 Task: Look for space in Casa Santa, Italy from 6th June, 2023 to 8th June, 2023 for 2 adults in price range Rs.7000 to Rs.12000. Place can be private room with 1  bedroom having 2 beds and 1 bathroom. Property type can be house, flat, guest house. Amenities needed are: wifi, washing machine. Booking option can be shelf check-in. Required host language is English.
Action: Mouse moved to (499, 95)
Screenshot: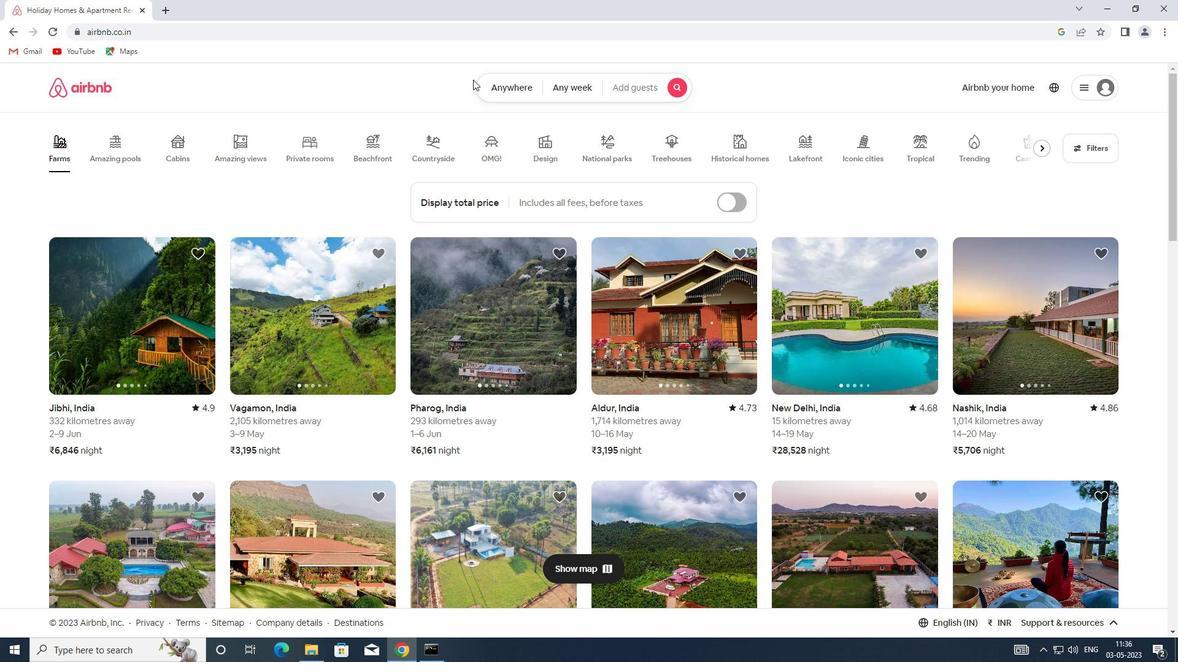 
Action: Mouse pressed left at (499, 95)
Screenshot: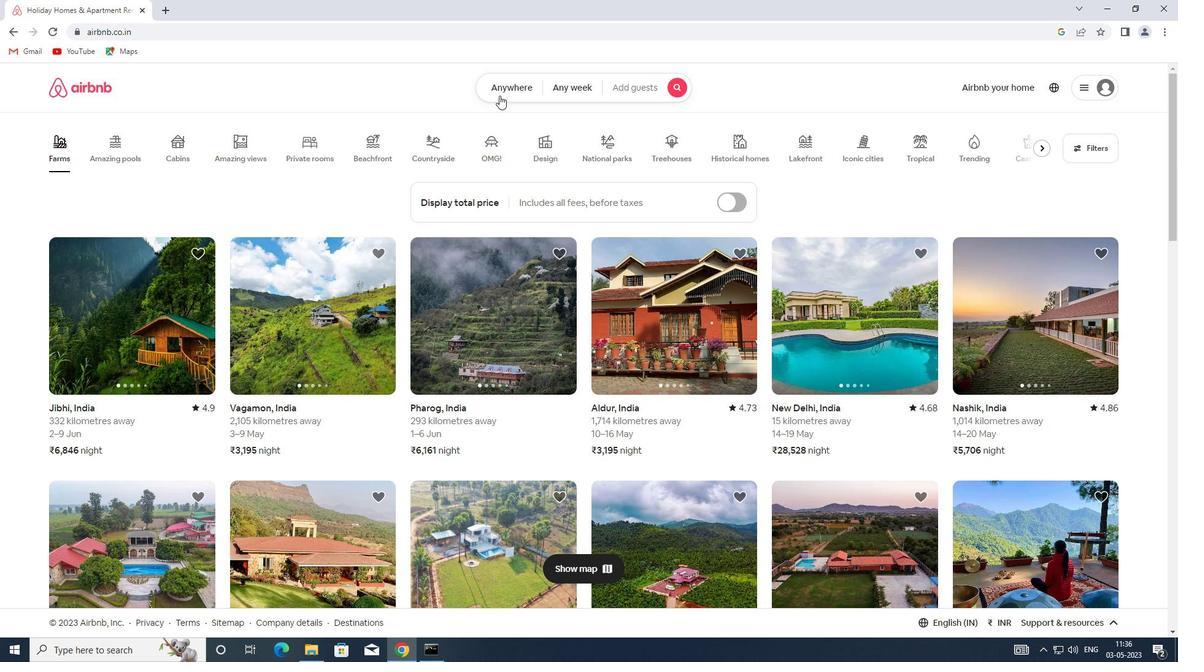 
Action: Mouse moved to (428, 139)
Screenshot: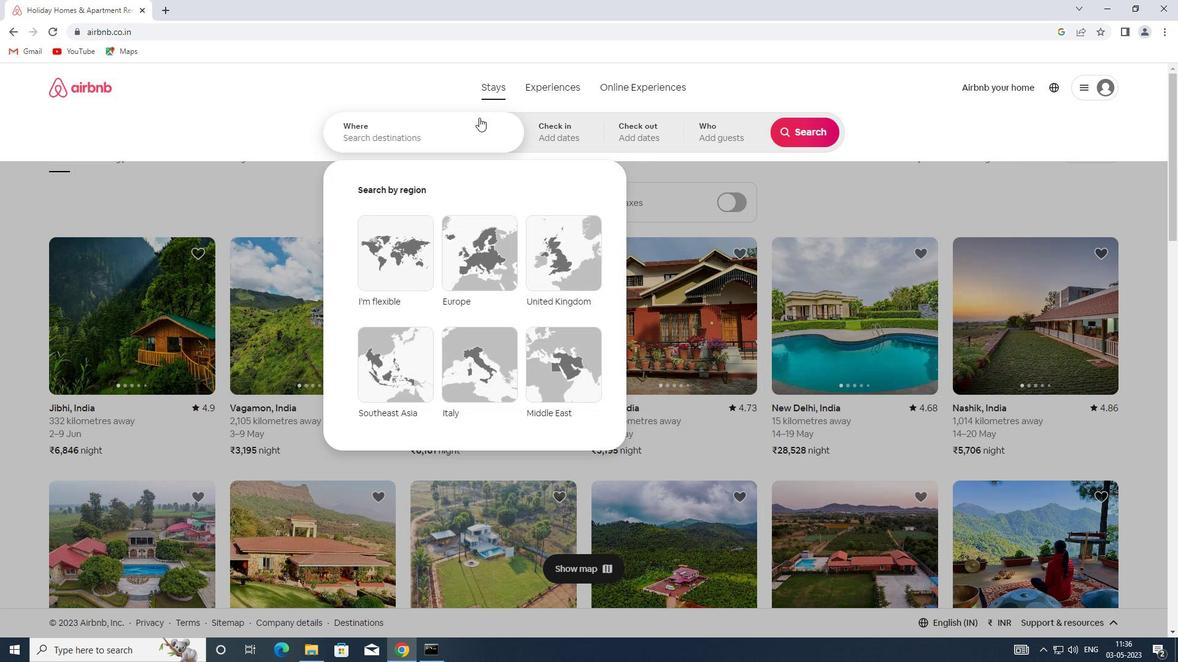 
Action: Mouse pressed left at (428, 139)
Screenshot: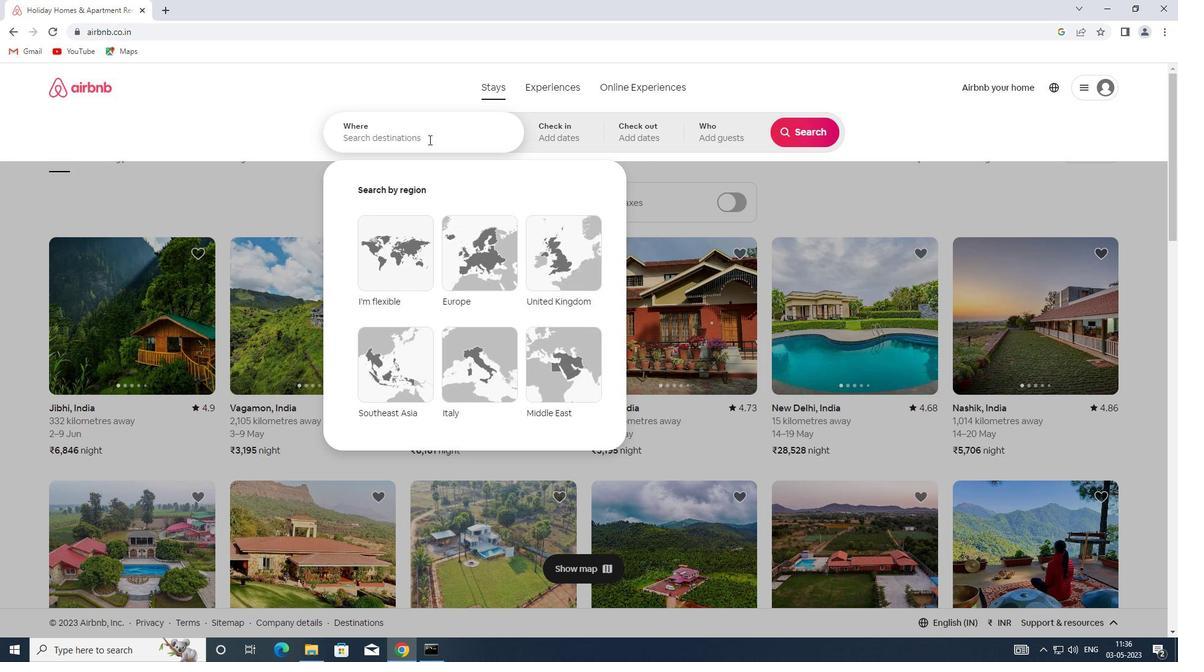 
Action: Key pressed <Key.shift><Key.shift>CASA<Key.space><Key.shift>SANTA,<Key.shift>ITALY
Screenshot: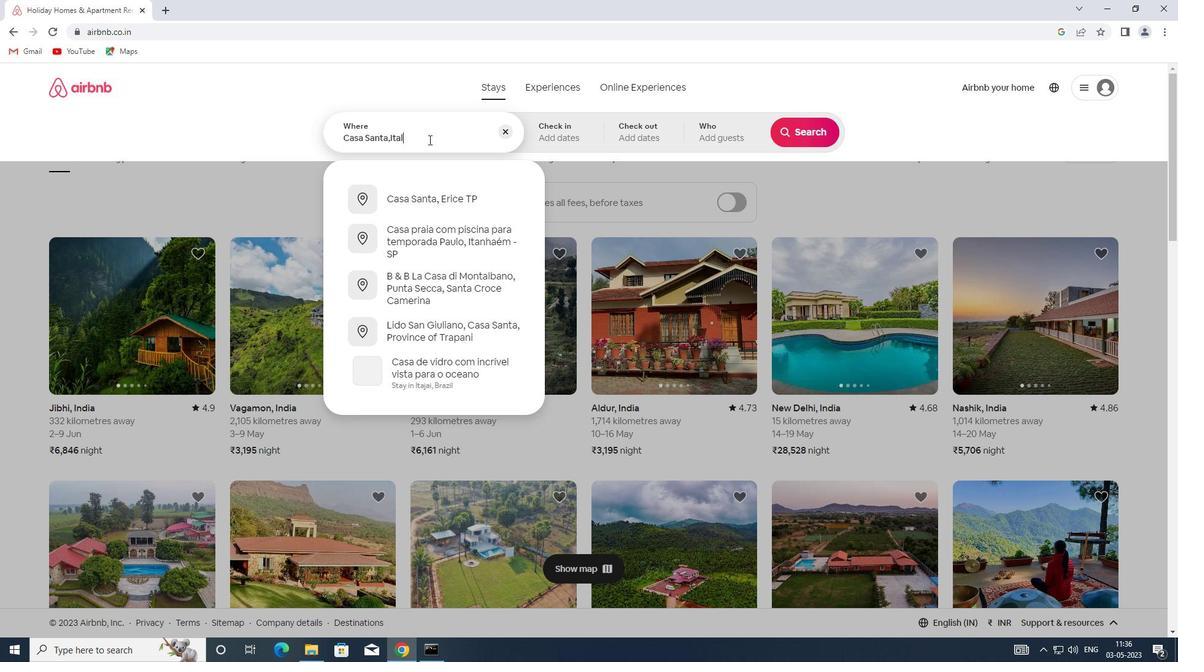 
Action: Mouse moved to (547, 133)
Screenshot: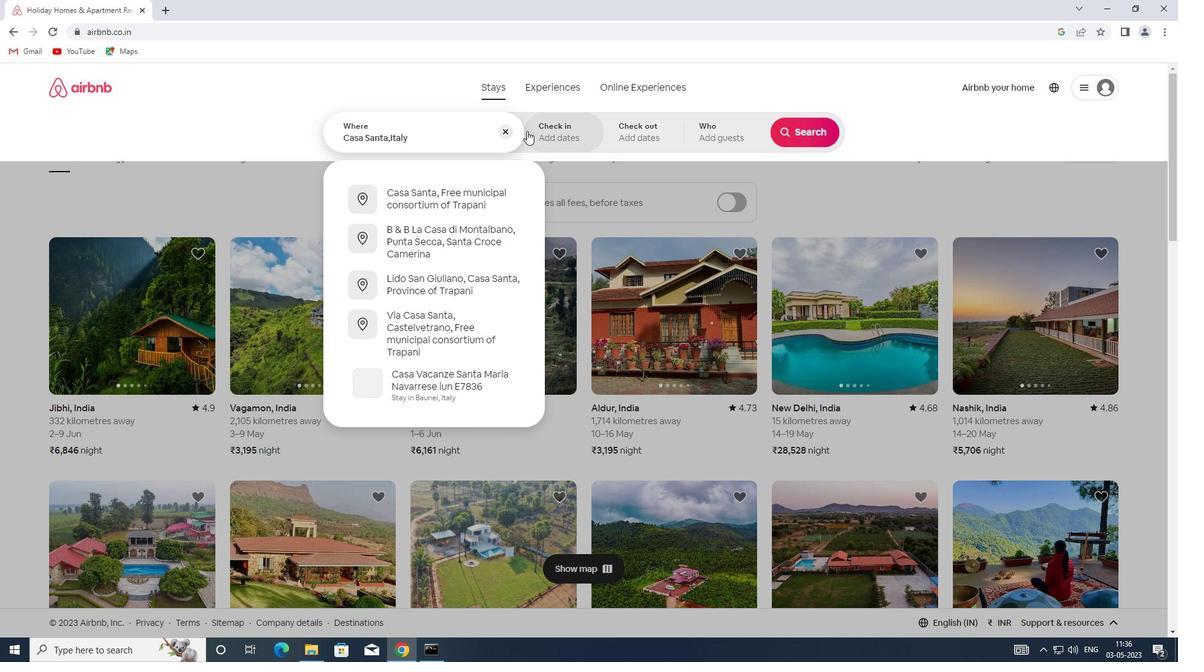 
Action: Mouse pressed left at (547, 133)
Screenshot: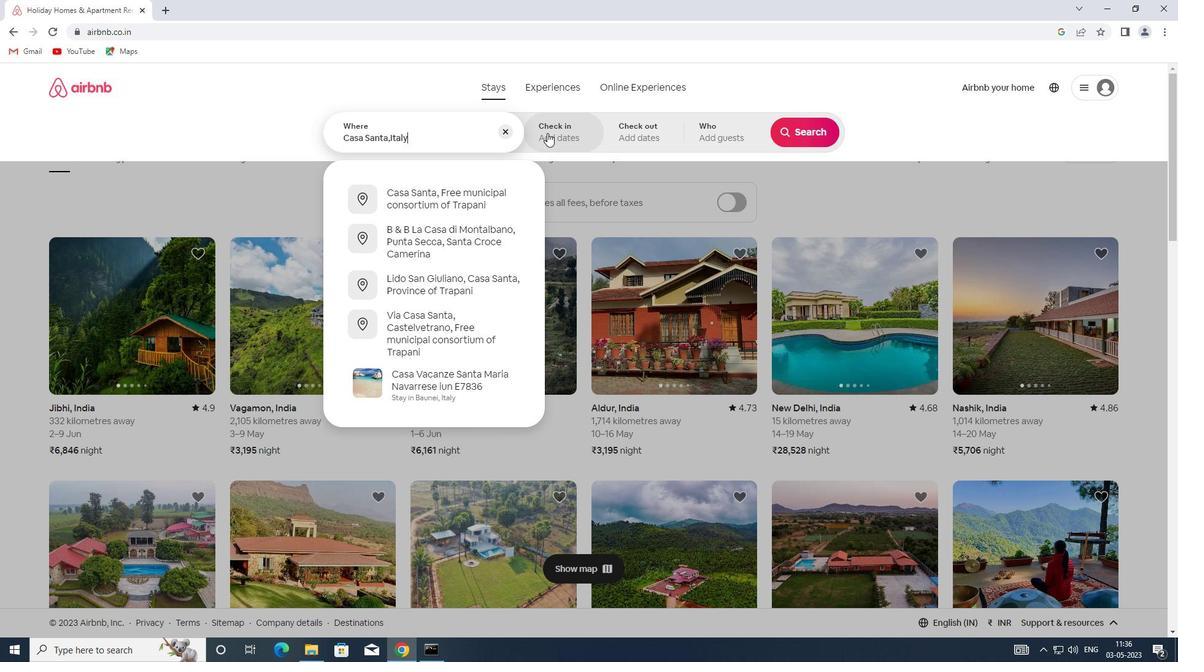 
Action: Mouse moved to (677, 304)
Screenshot: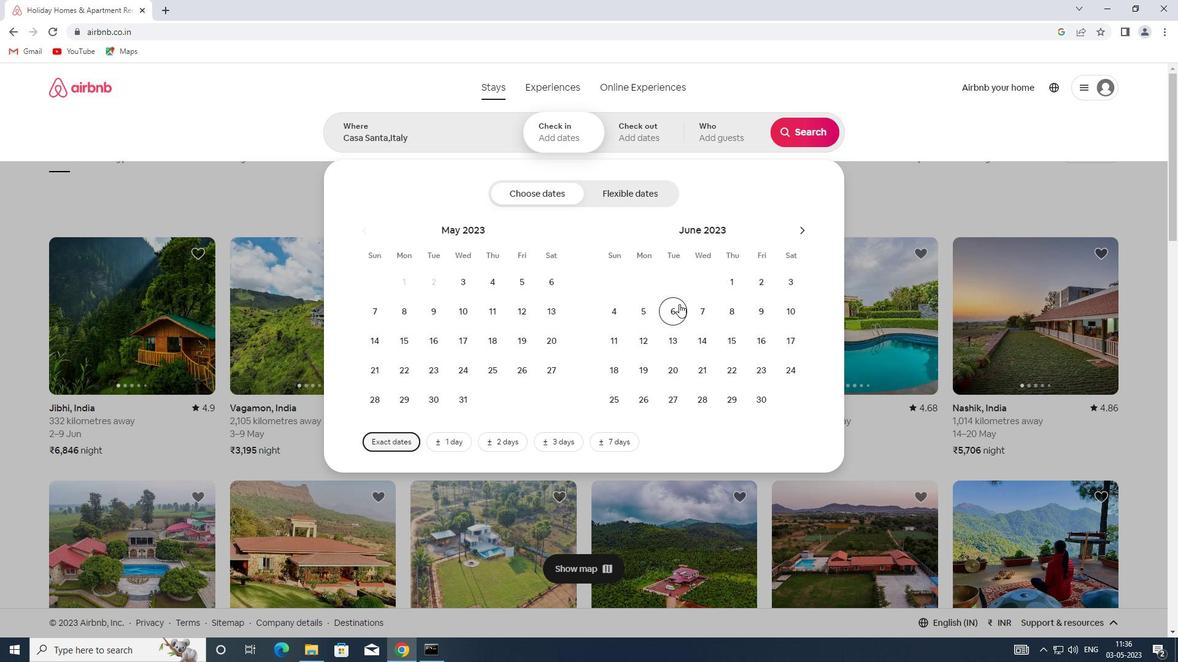 
Action: Mouse pressed left at (677, 304)
Screenshot: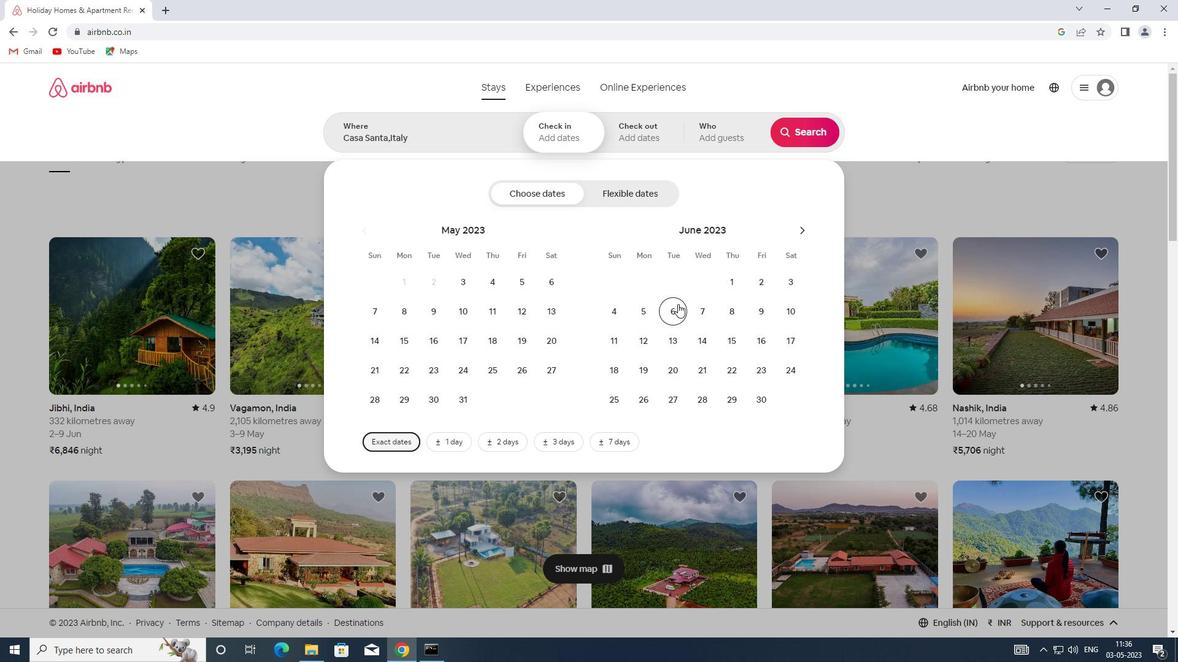 
Action: Mouse moved to (731, 311)
Screenshot: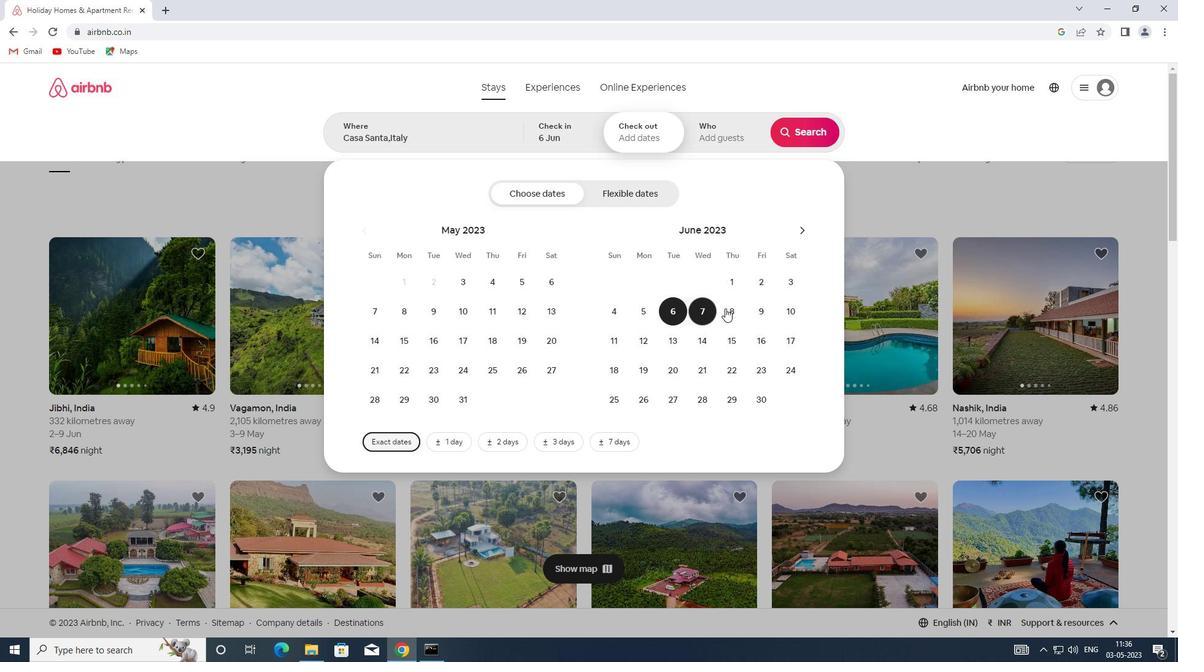 
Action: Mouse pressed left at (731, 311)
Screenshot: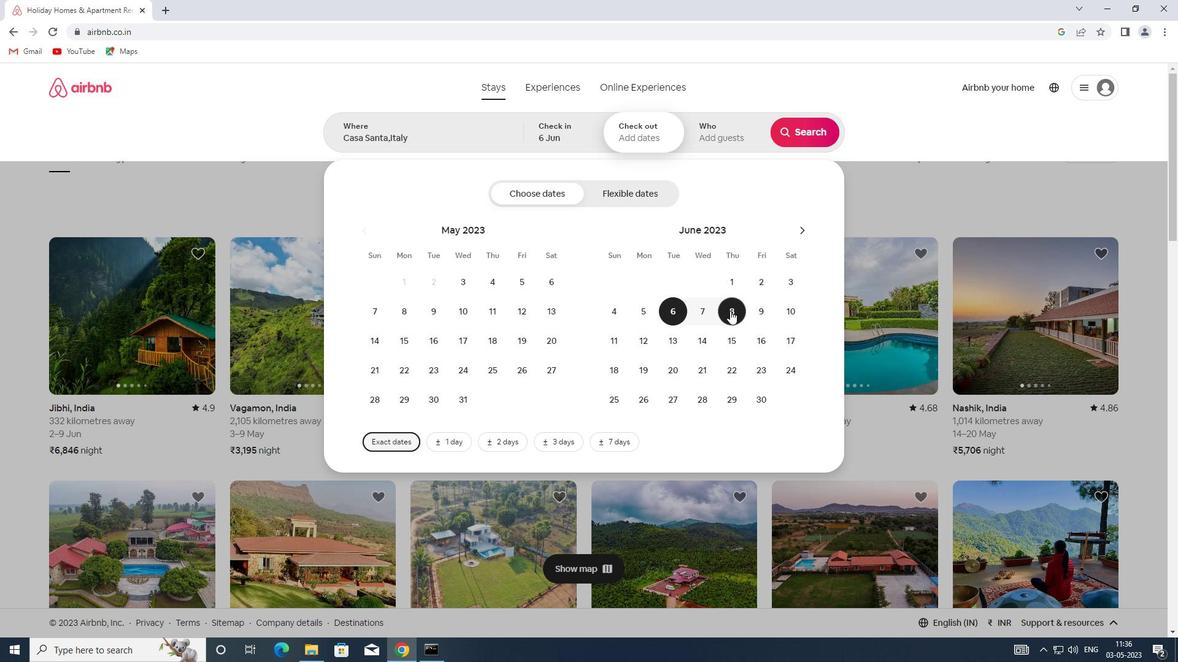 
Action: Mouse moved to (727, 138)
Screenshot: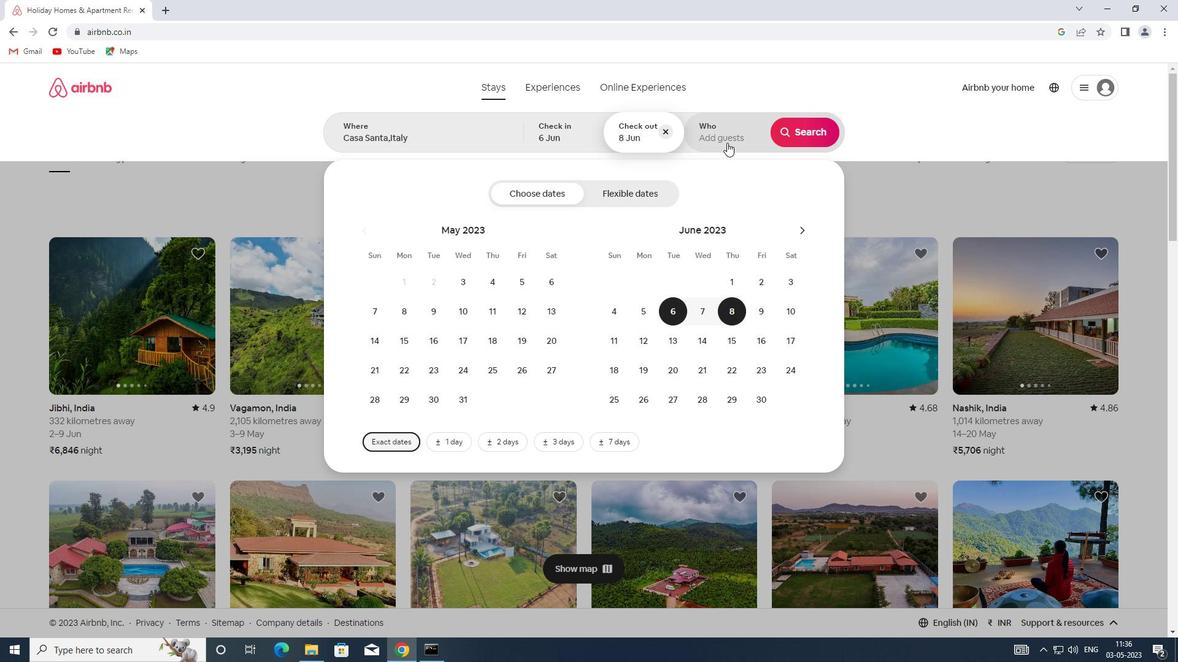 
Action: Mouse pressed left at (727, 138)
Screenshot: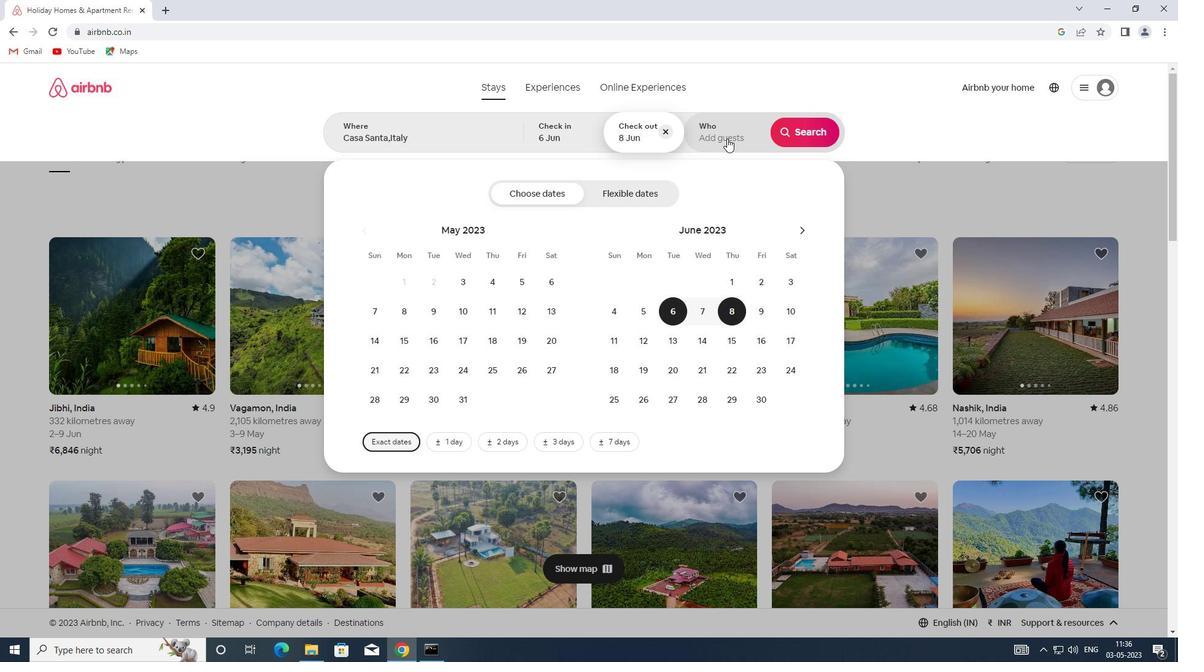 
Action: Mouse moved to (814, 197)
Screenshot: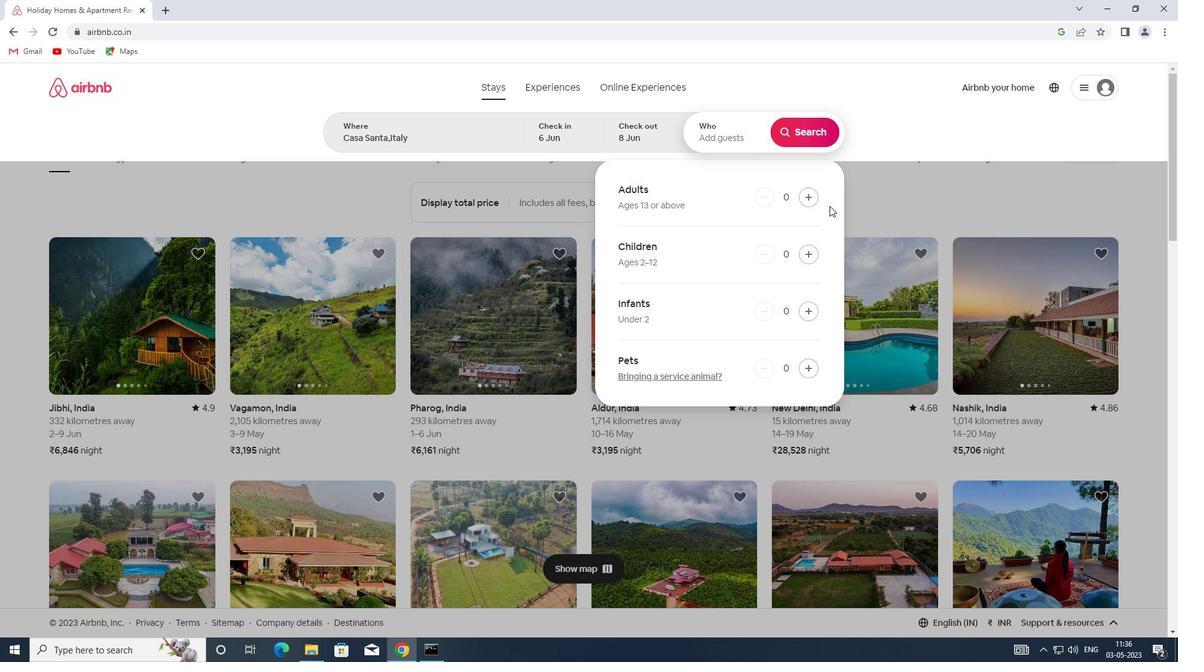 
Action: Mouse pressed left at (814, 197)
Screenshot: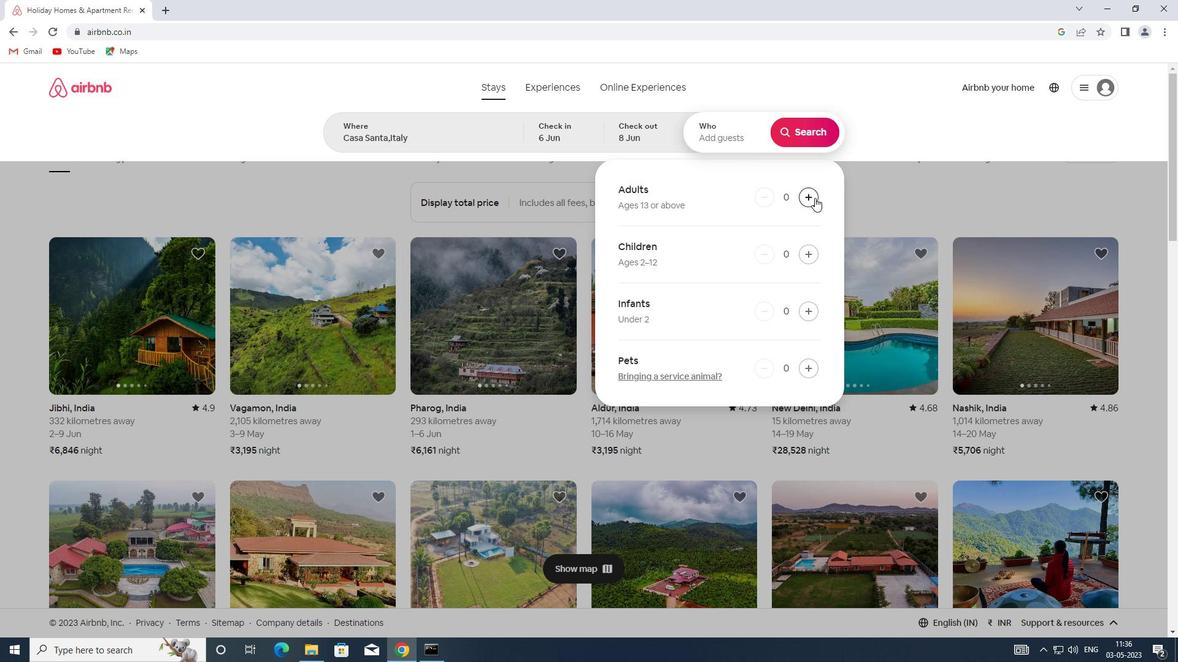 
Action: Mouse pressed left at (814, 197)
Screenshot: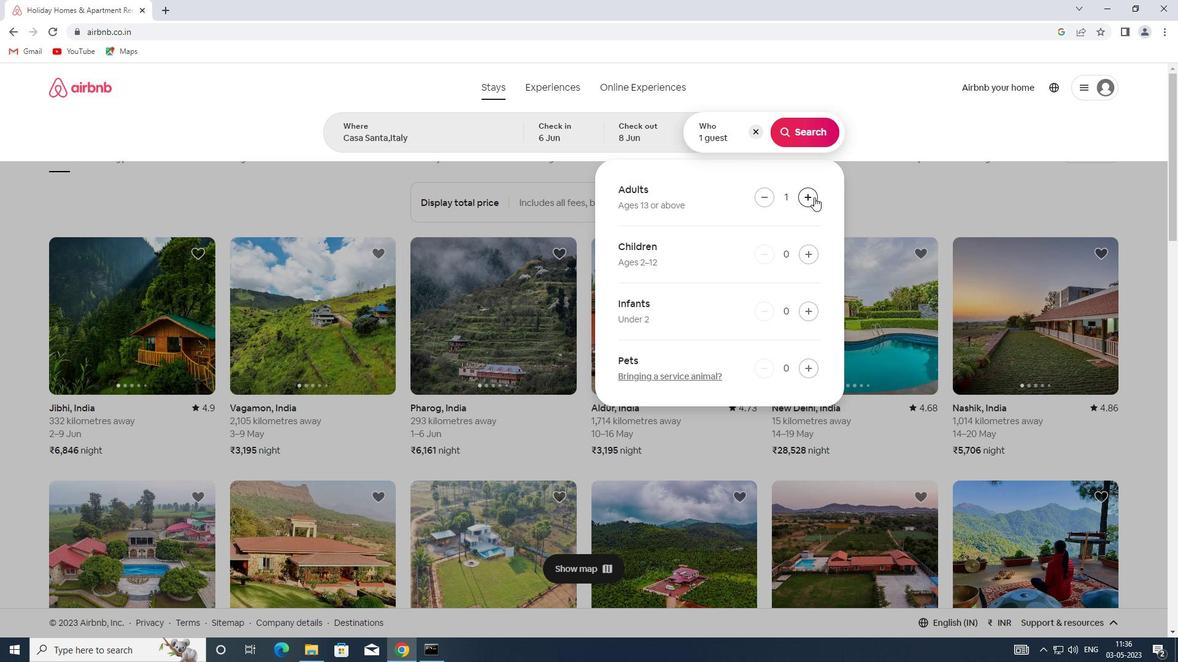 
Action: Mouse moved to (811, 139)
Screenshot: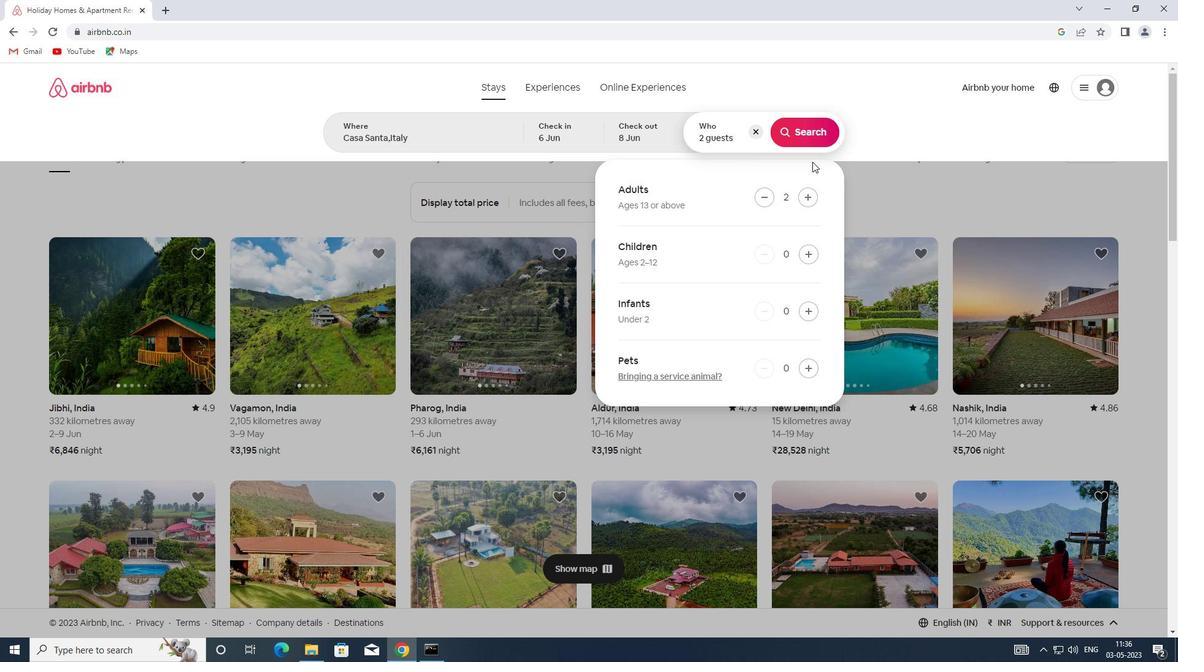 
Action: Mouse pressed left at (811, 139)
Screenshot: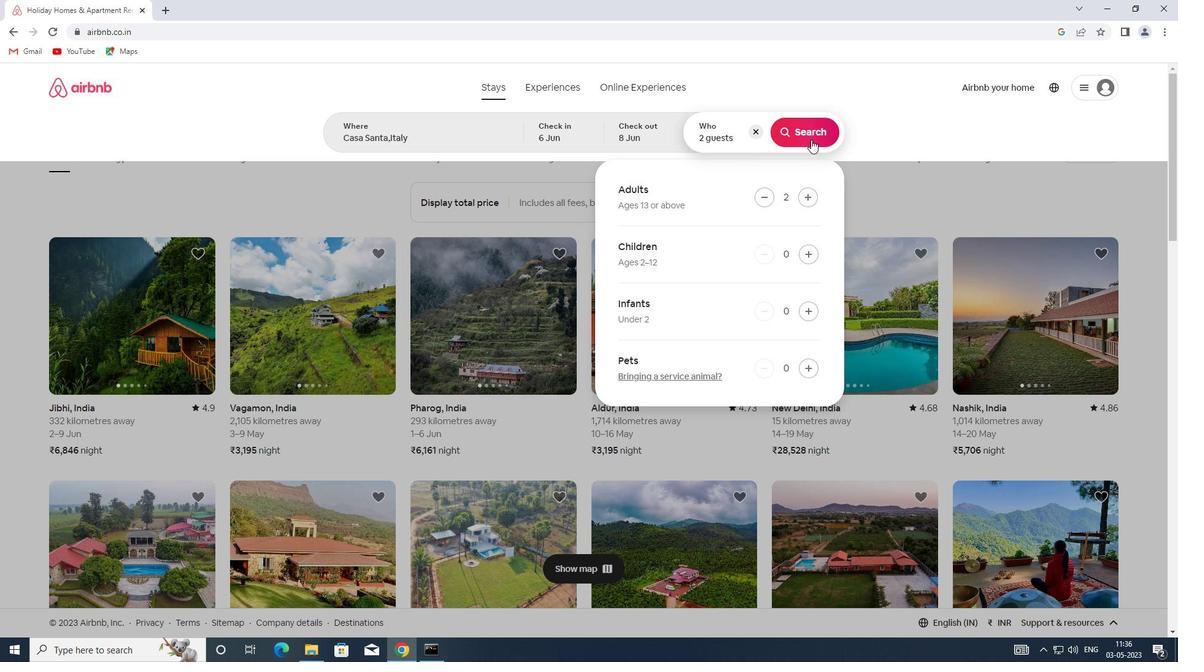 
Action: Mouse moved to (1125, 131)
Screenshot: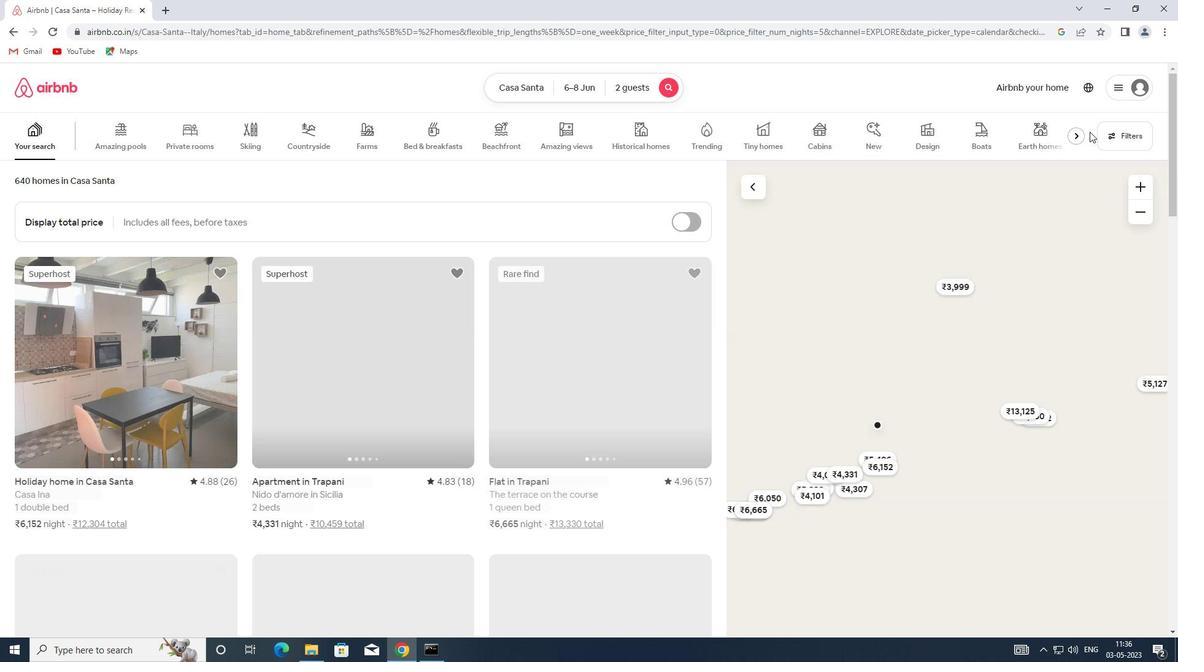 
Action: Mouse pressed left at (1125, 131)
Screenshot: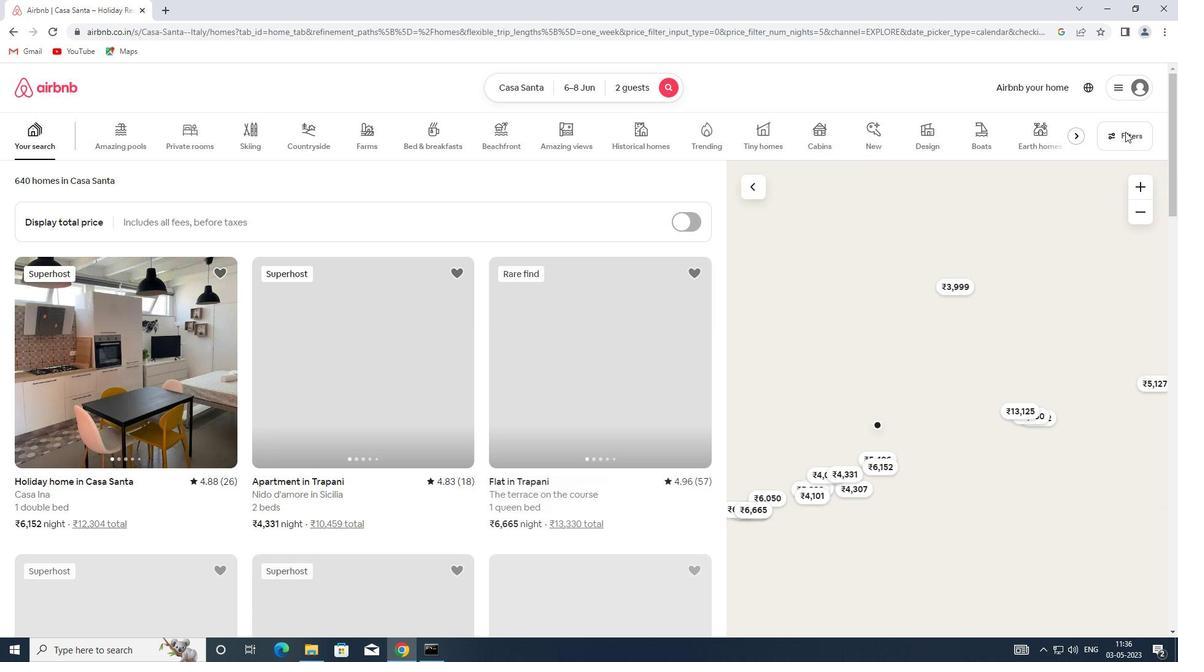 
Action: Mouse moved to (425, 292)
Screenshot: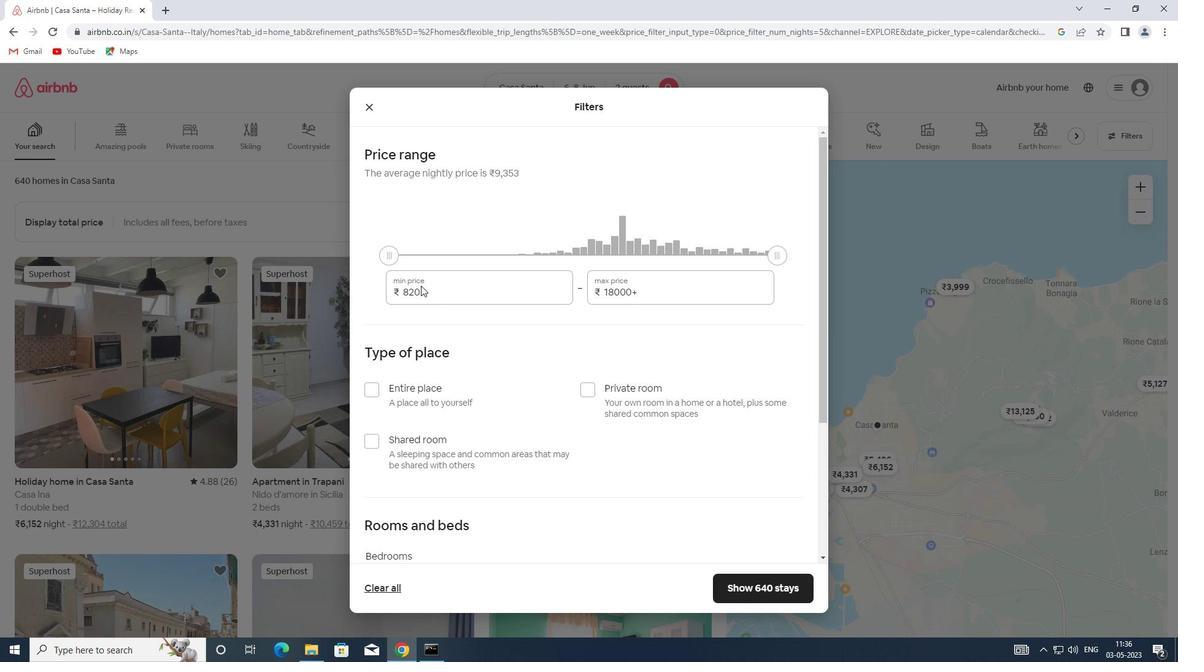 
Action: Mouse pressed left at (425, 292)
Screenshot: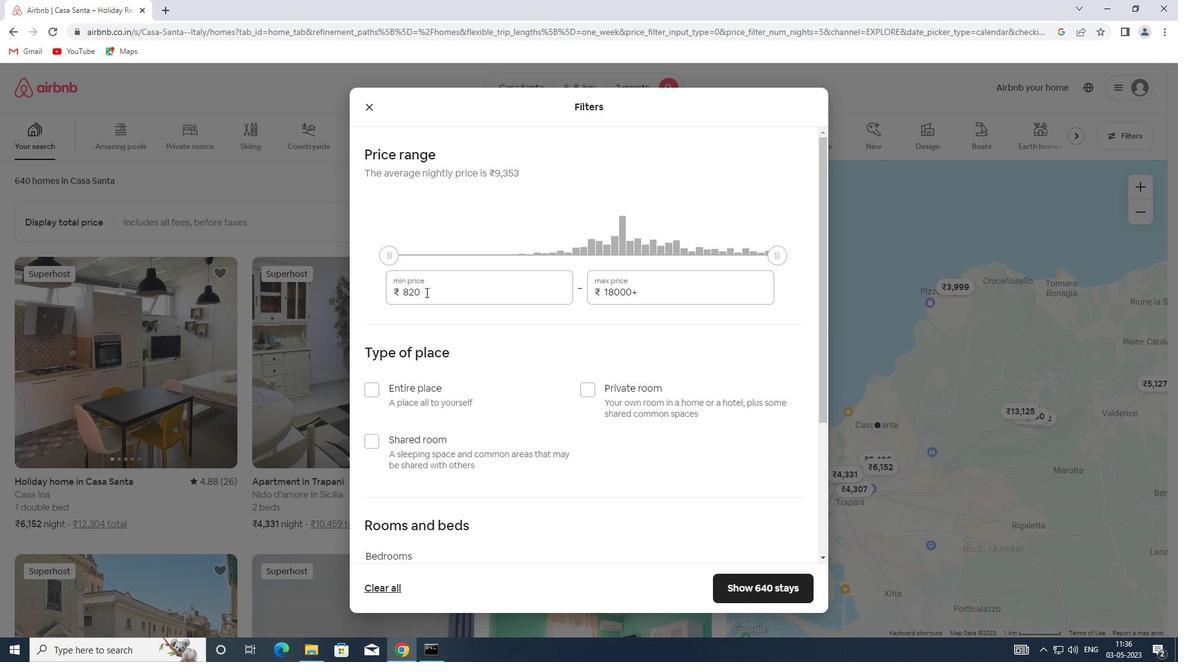 
Action: Mouse moved to (388, 290)
Screenshot: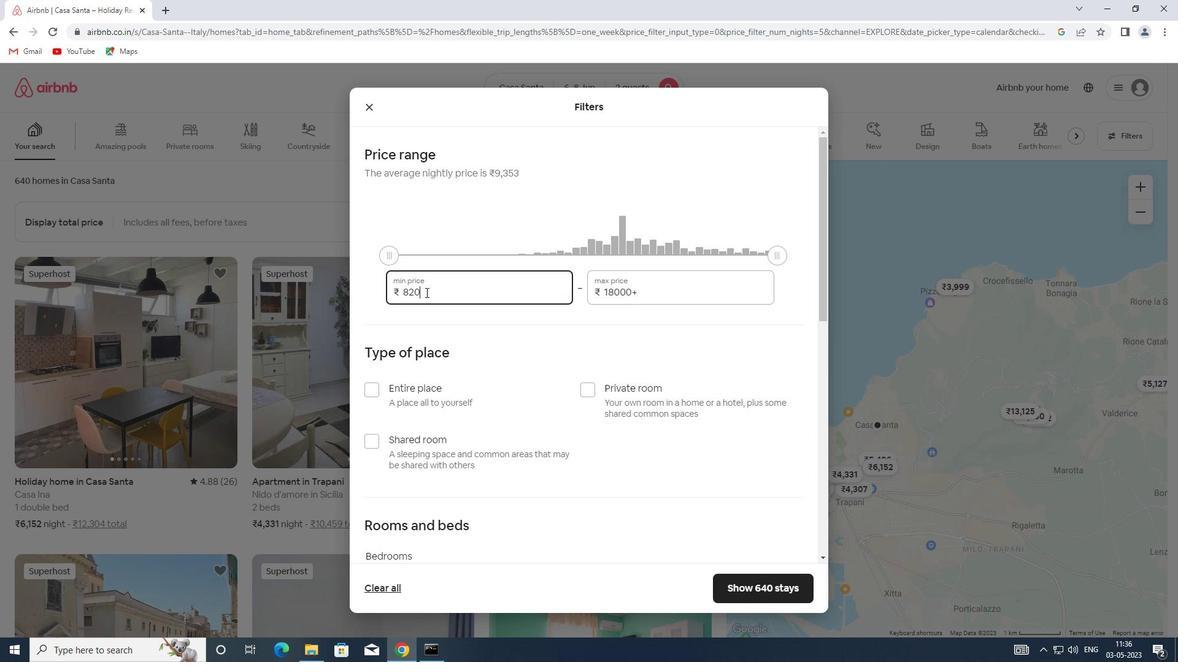 
Action: Key pressed 7000
Screenshot: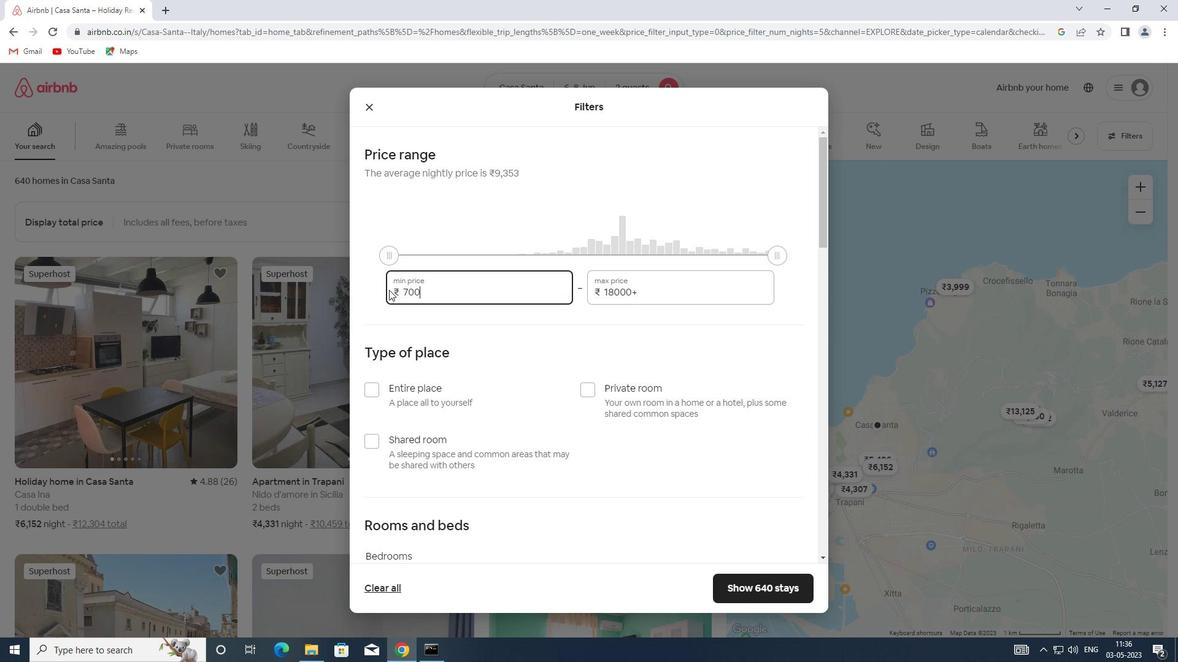 
Action: Mouse moved to (638, 291)
Screenshot: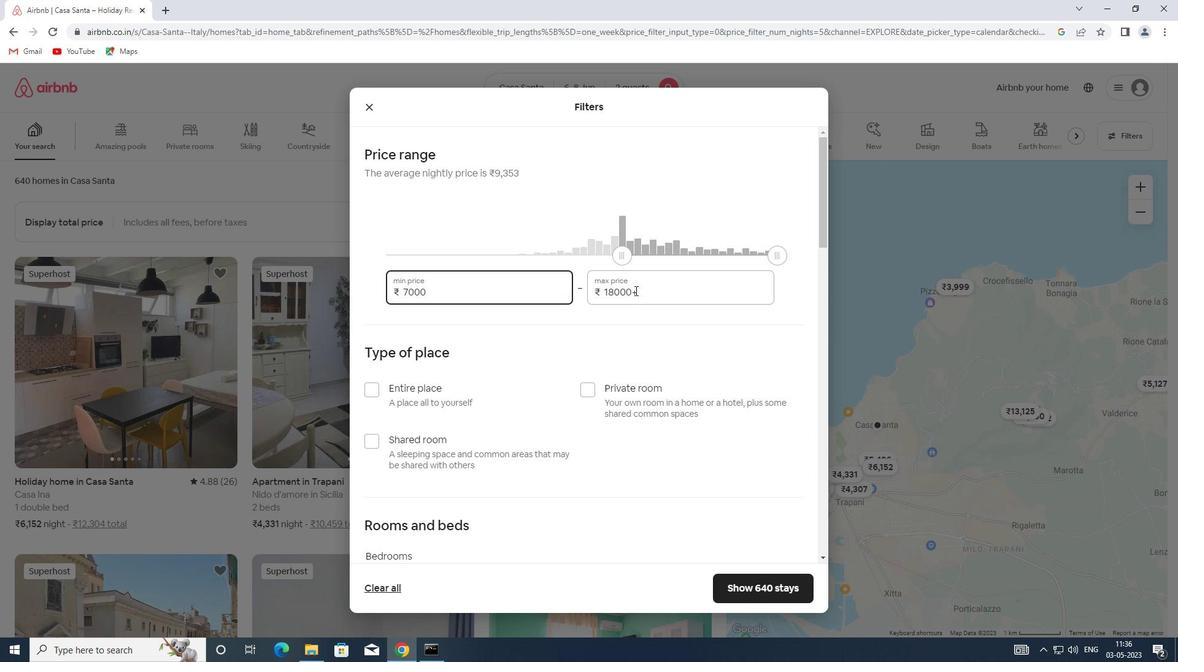 
Action: Mouse pressed left at (638, 291)
Screenshot: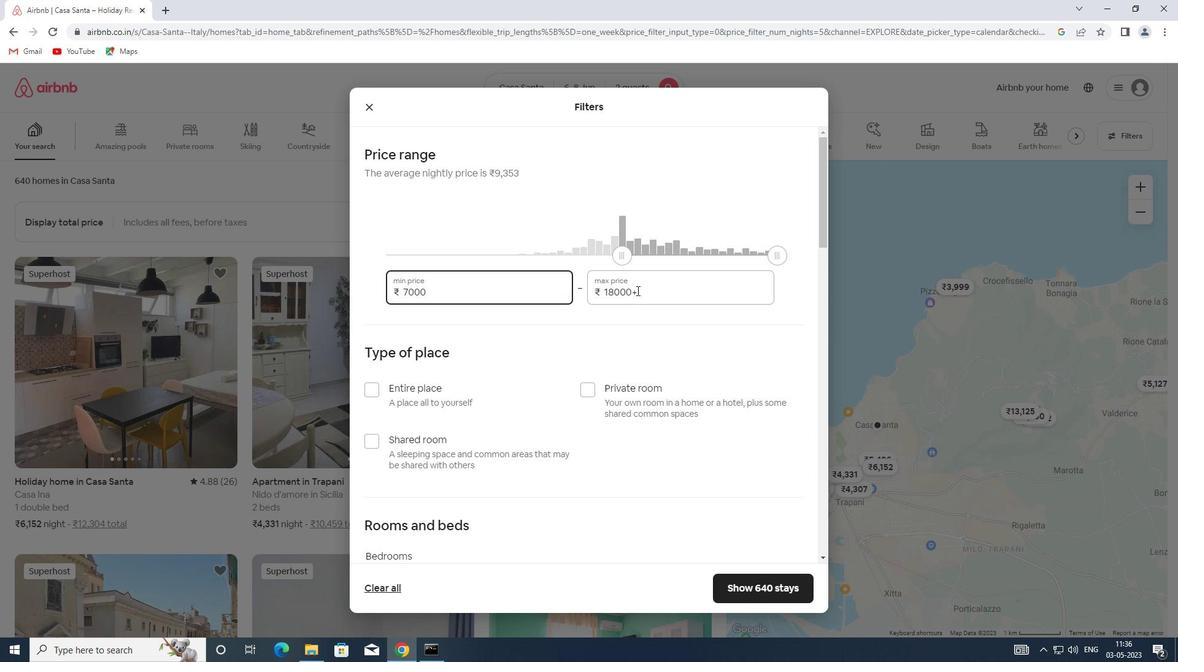 
Action: Mouse moved to (601, 294)
Screenshot: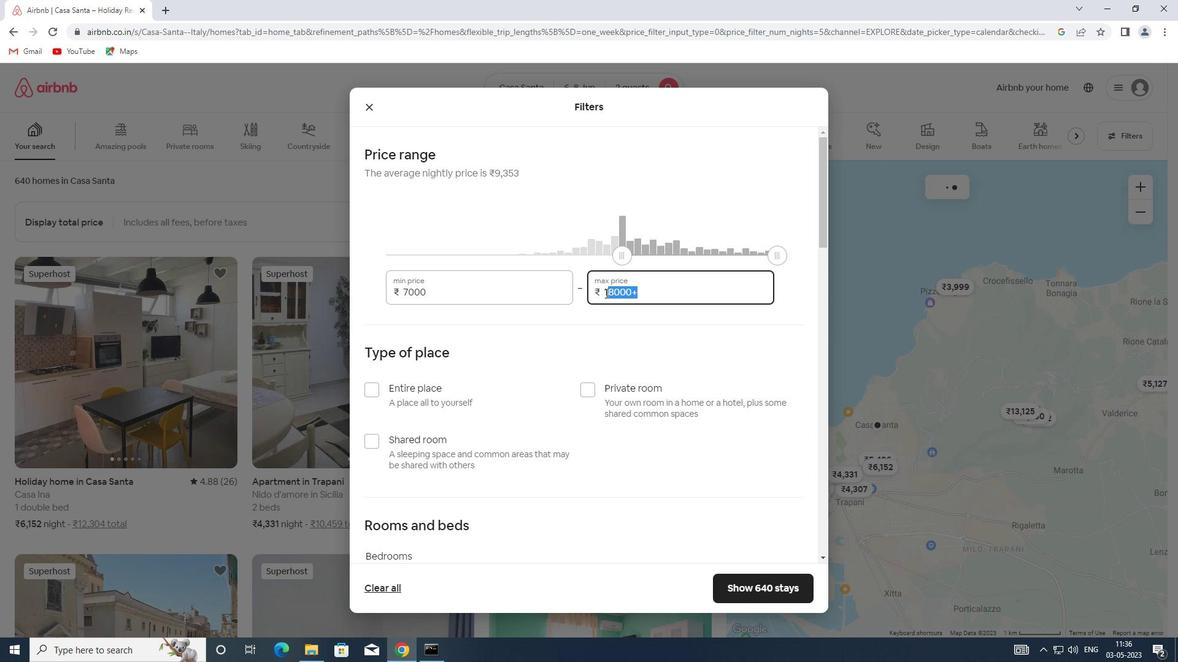 
Action: Key pressed 12000
Screenshot: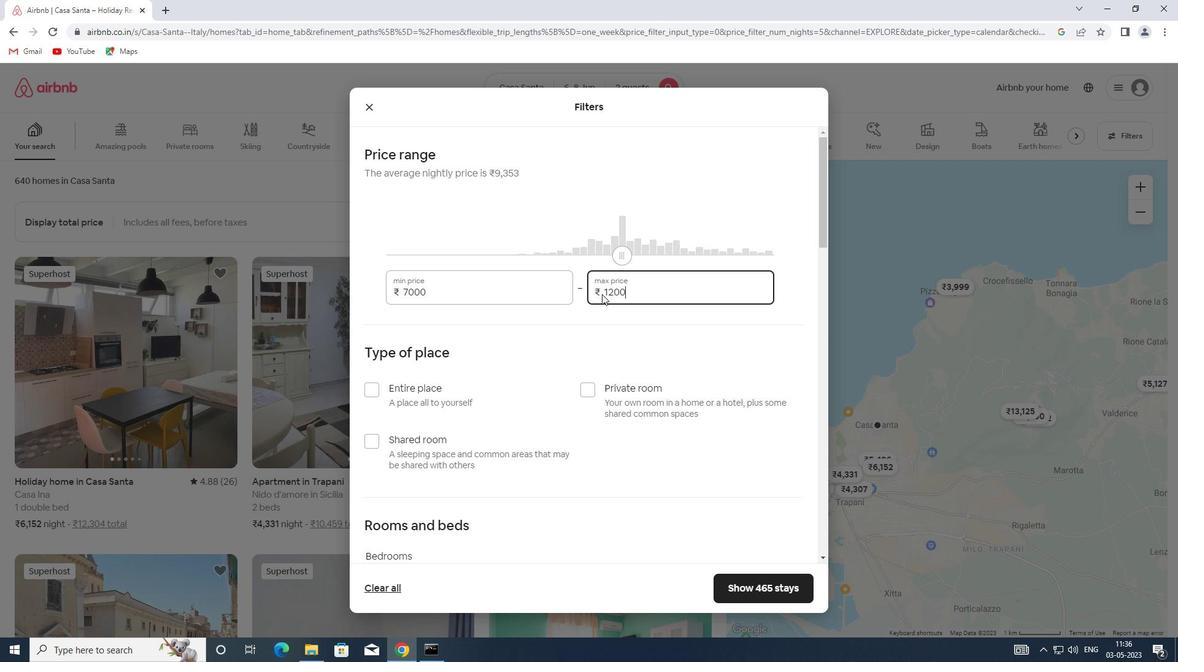 
Action: Mouse moved to (478, 384)
Screenshot: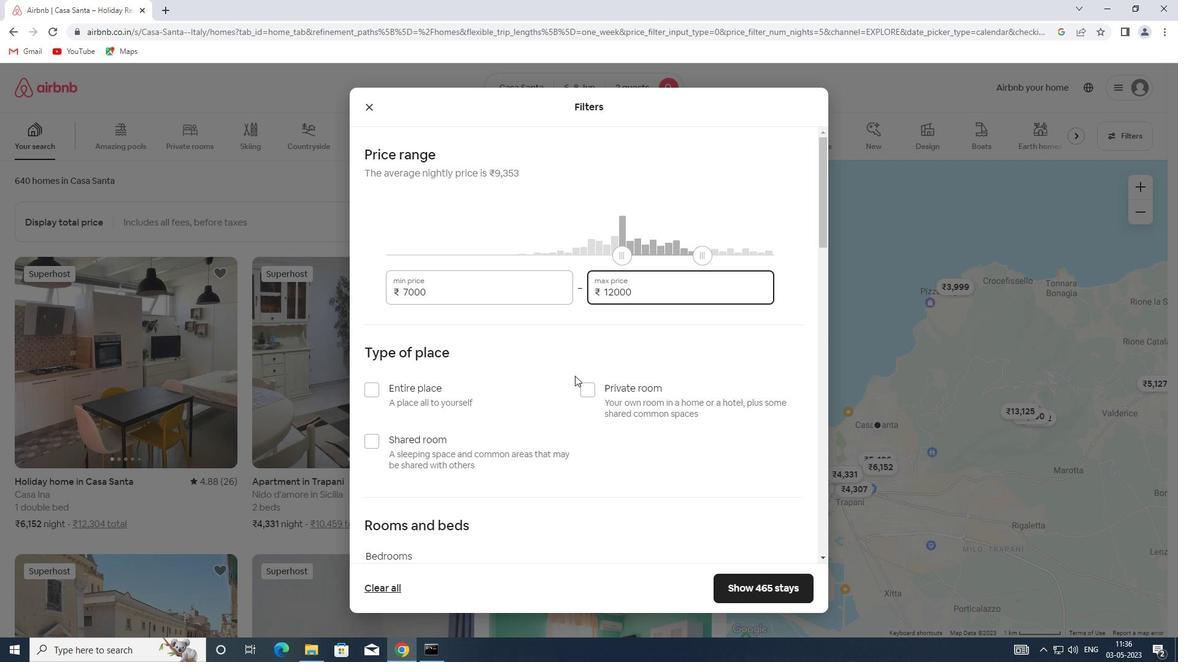 
Action: Mouse scrolled (478, 383) with delta (0, 0)
Screenshot: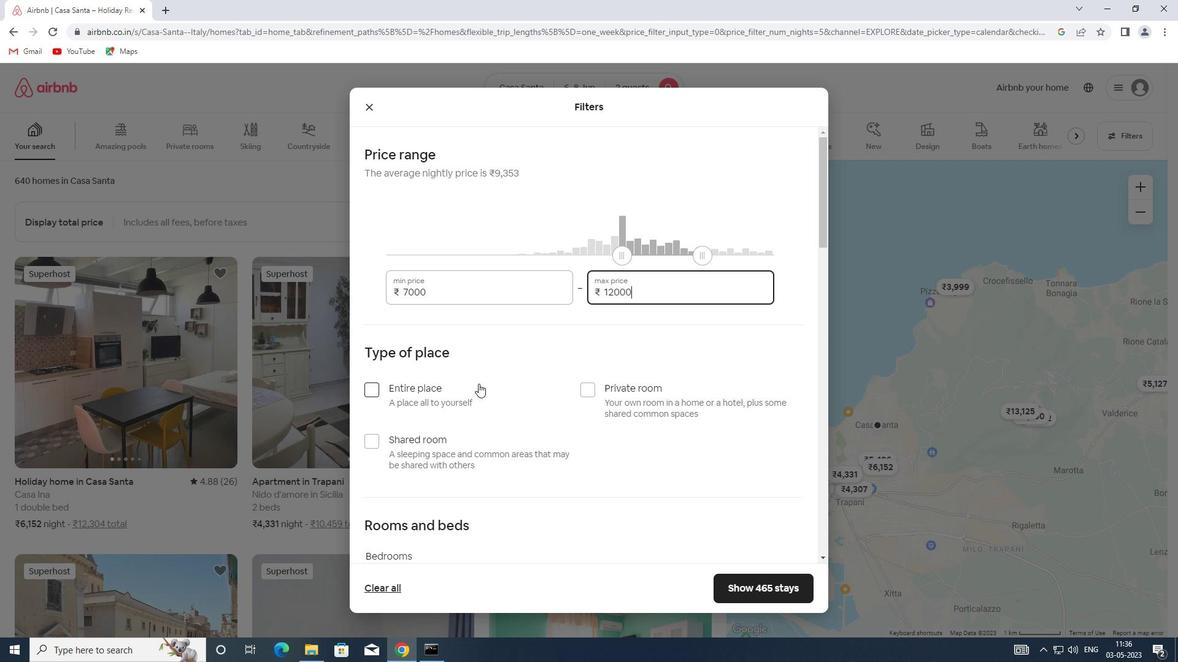 
Action: Mouse moved to (584, 324)
Screenshot: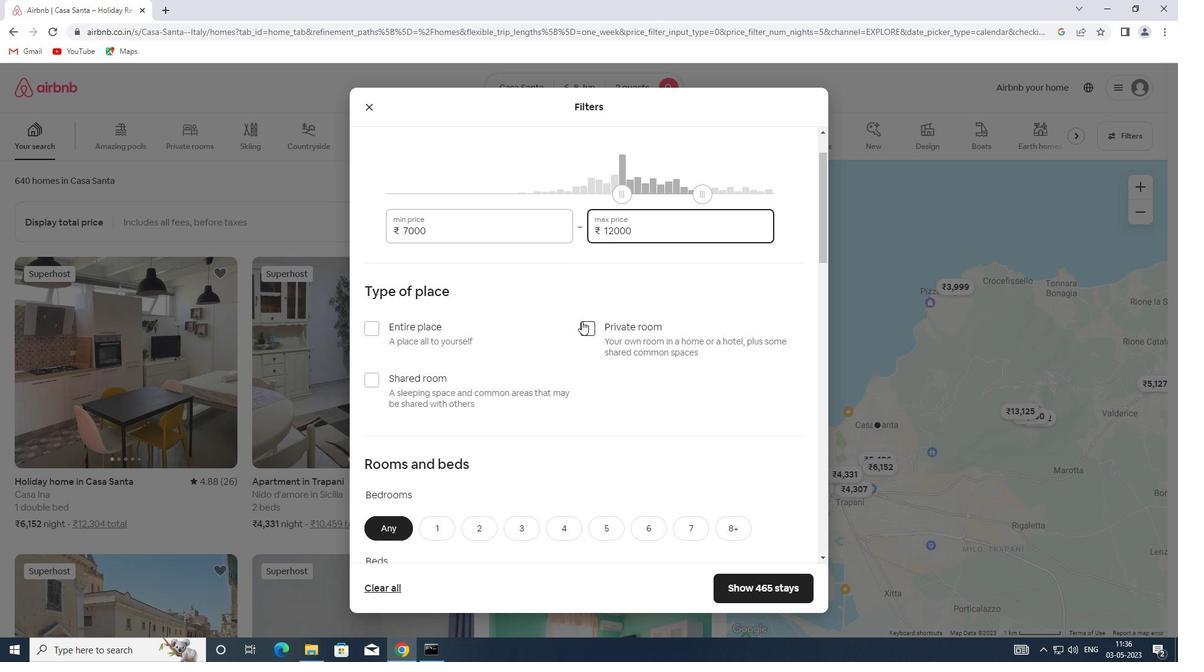 
Action: Mouse pressed left at (584, 324)
Screenshot: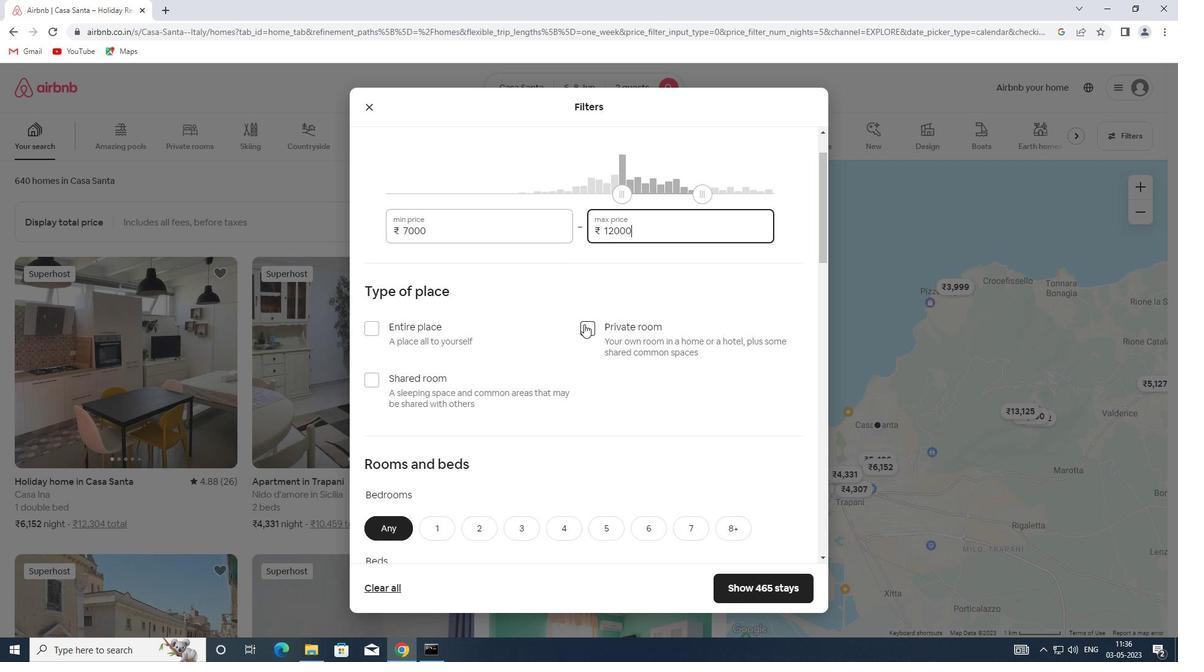 
Action: Mouse moved to (584, 324)
Screenshot: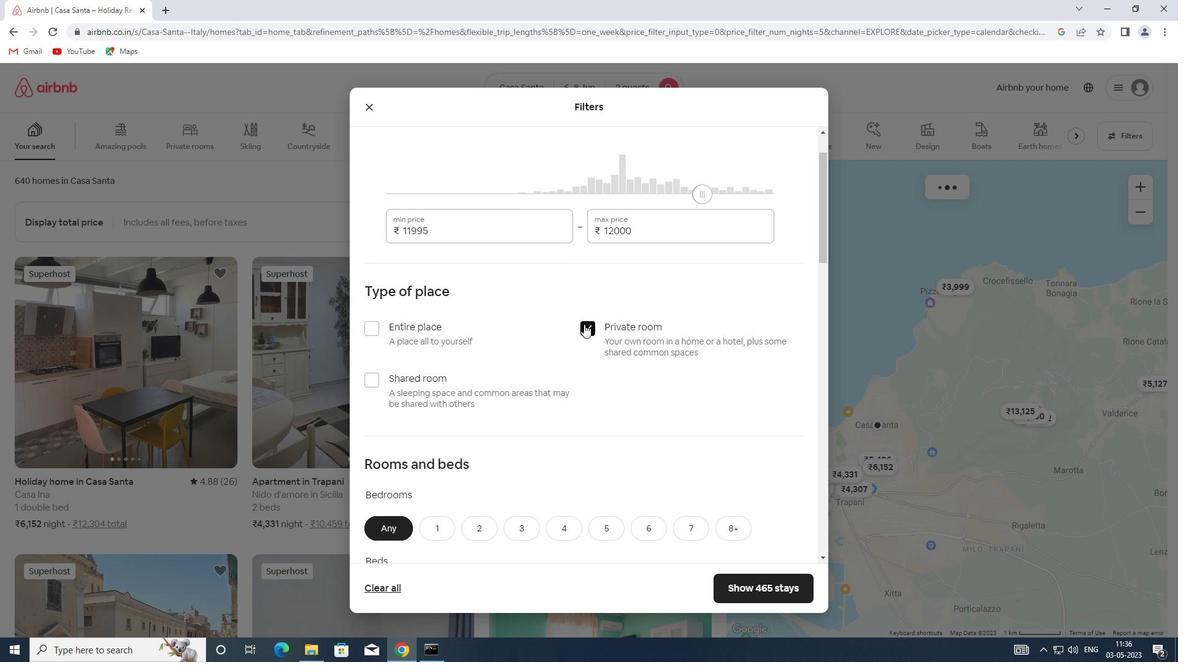 
Action: Mouse scrolled (584, 323) with delta (0, 0)
Screenshot: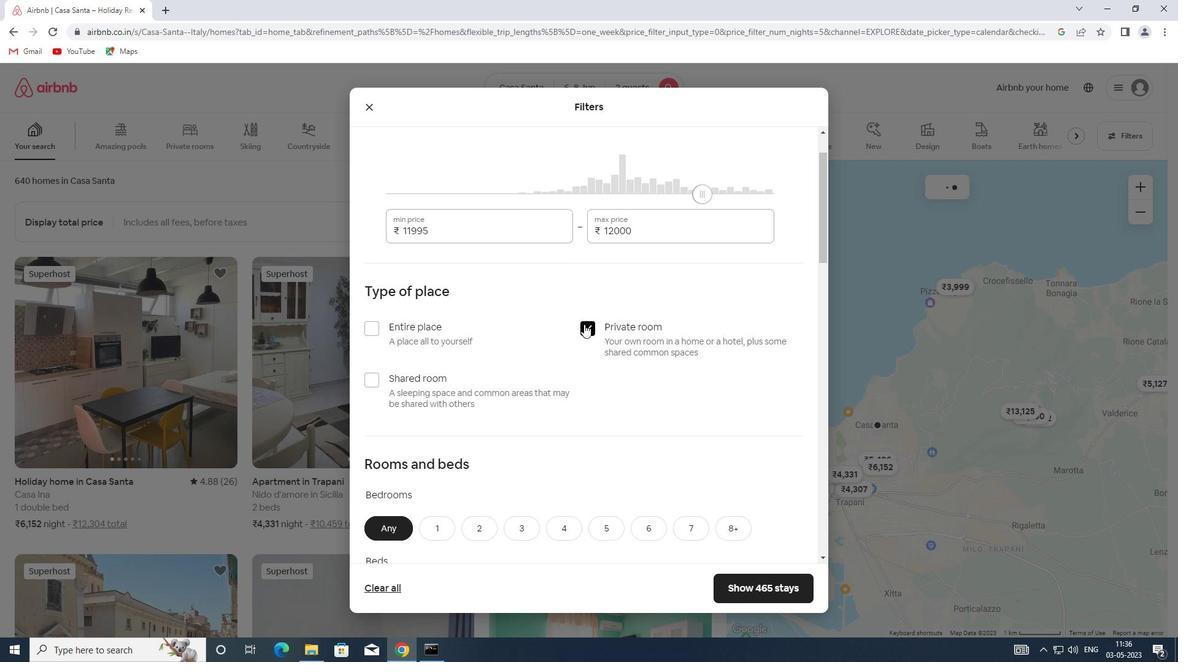 
Action: Mouse scrolled (584, 323) with delta (0, 0)
Screenshot: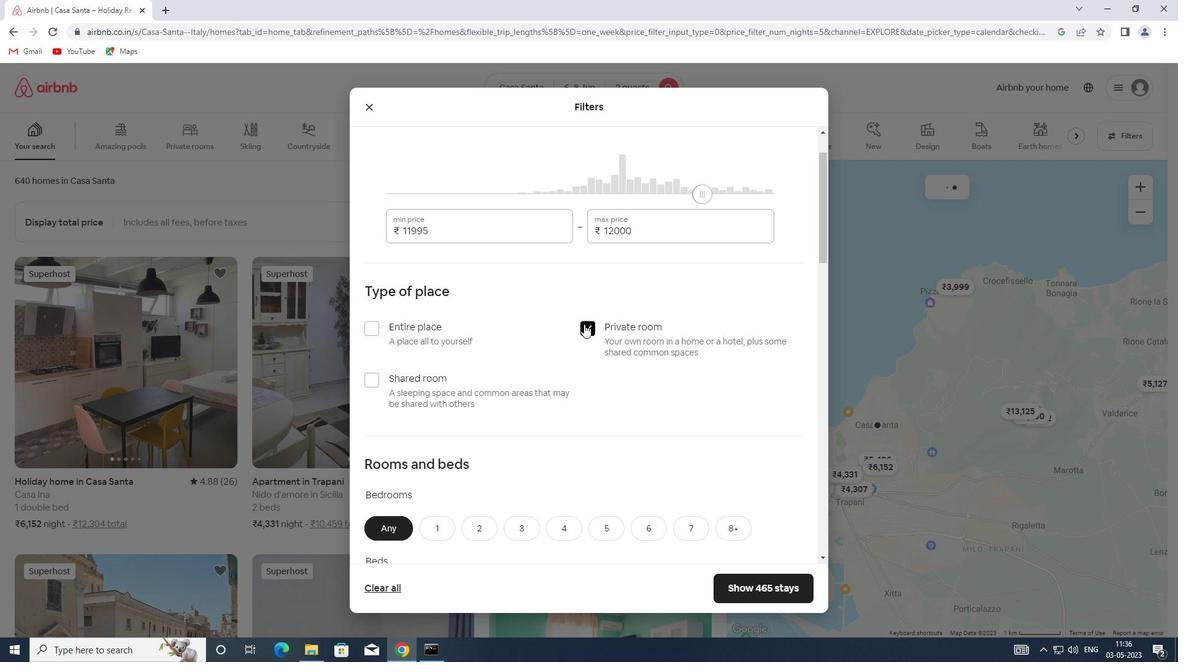 
Action: Mouse scrolled (584, 323) with delta (0, 0)
Screenshot: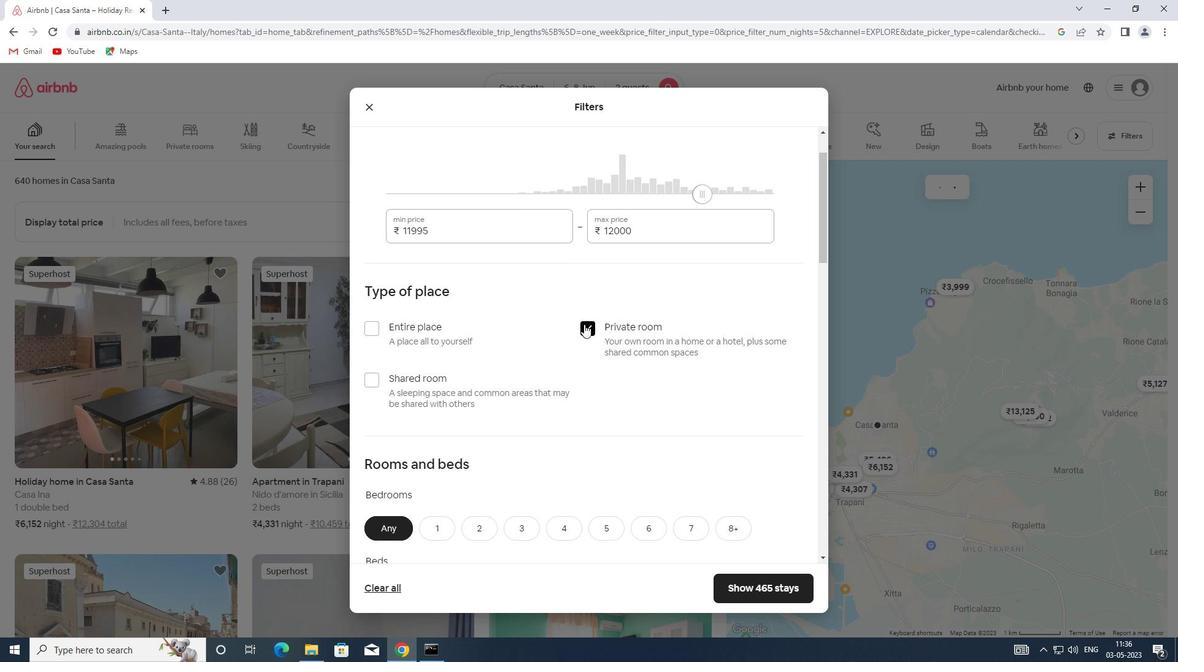 
Action: Mouse moved to (431, 345)
Screenshot: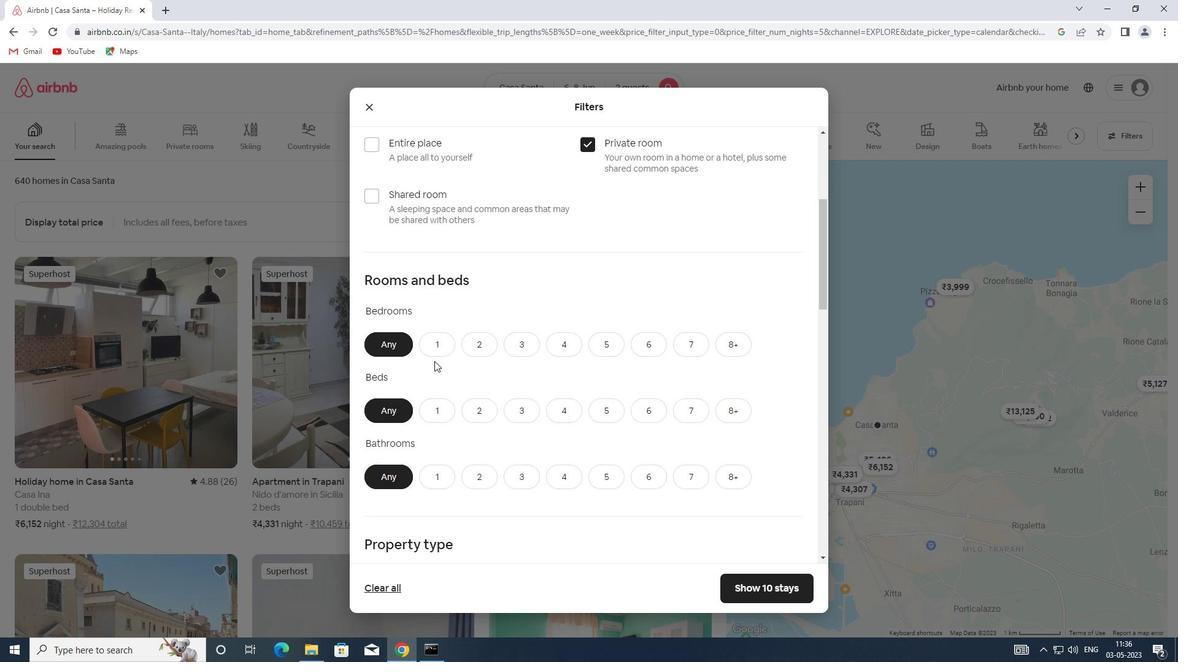 
Action: Mouse pressed left at (431, 345)
Screenshot: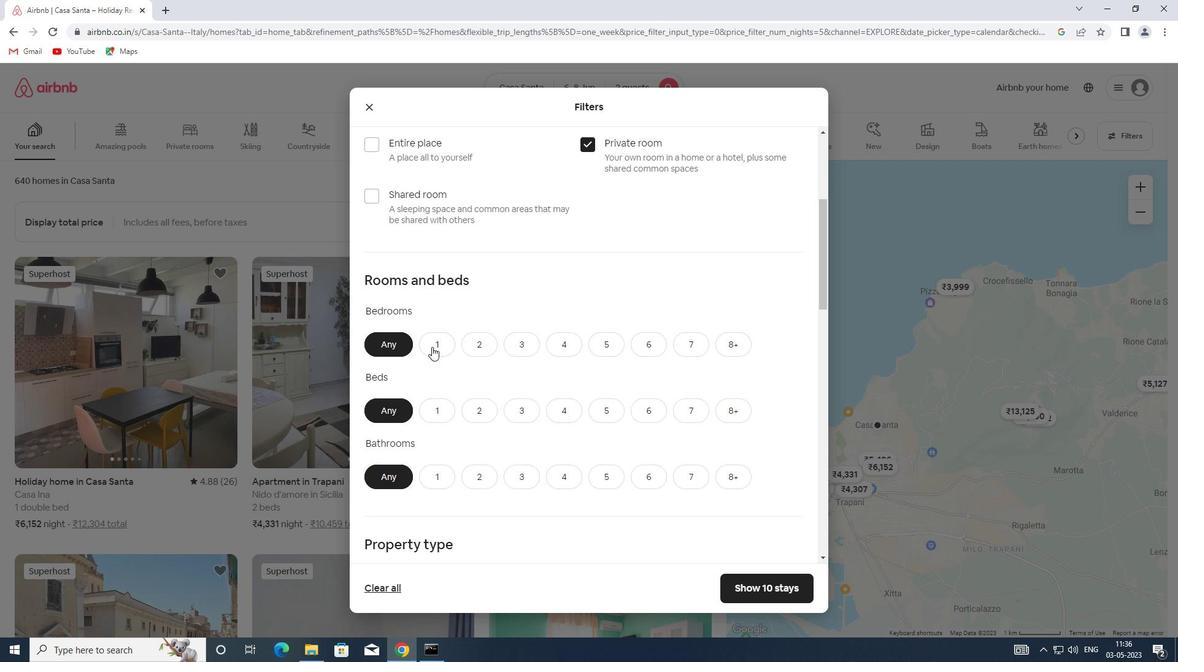 
Action: Mouse moved to (471, 409)
Screenshot: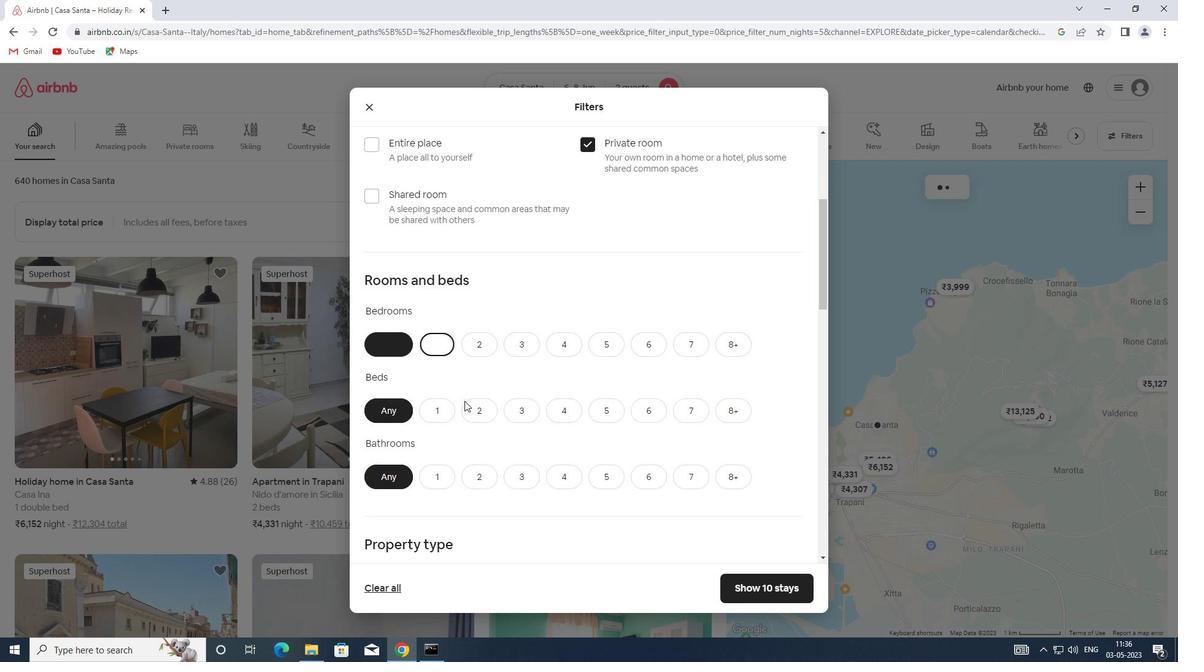 
Action: Mouse pressed left at (471, 409)
Screenshot: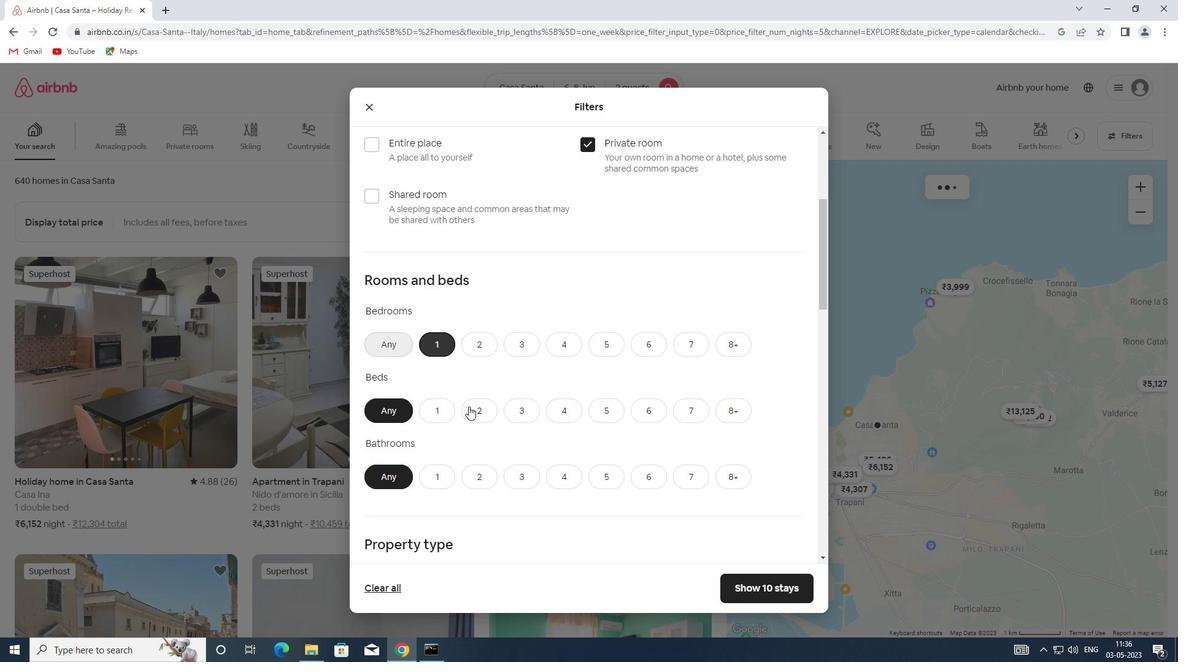 
Action: Mouse moved to (430, 476)
Screenshot: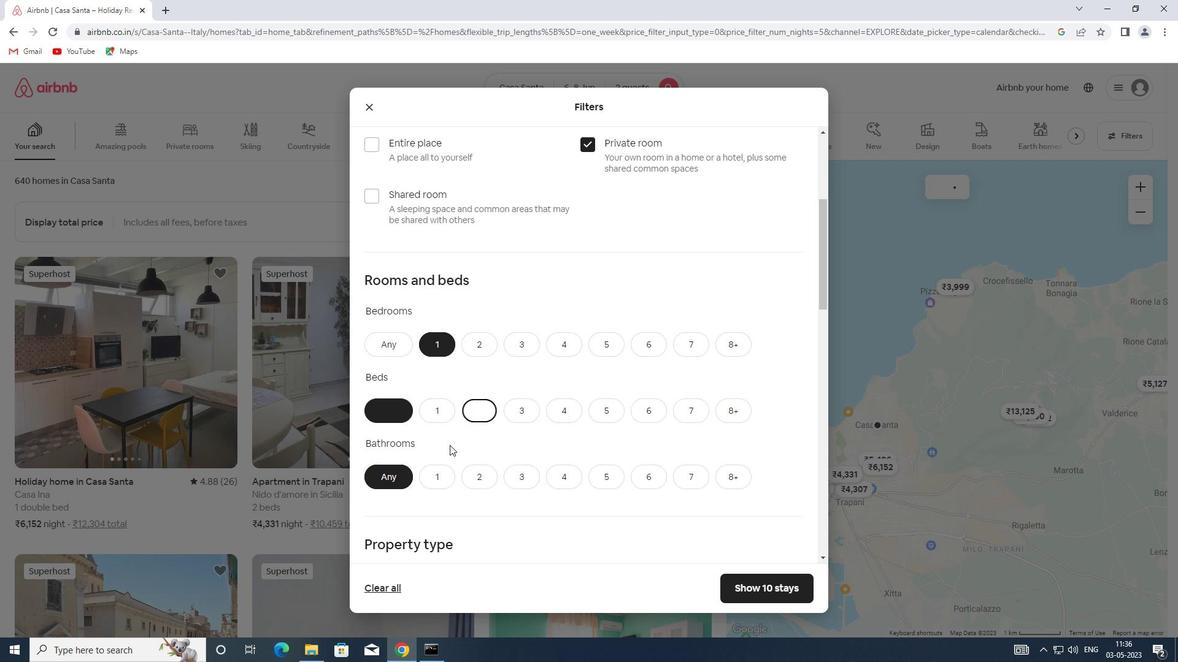 
Action: Mouse pressed left at (430, 476)
Screenshot: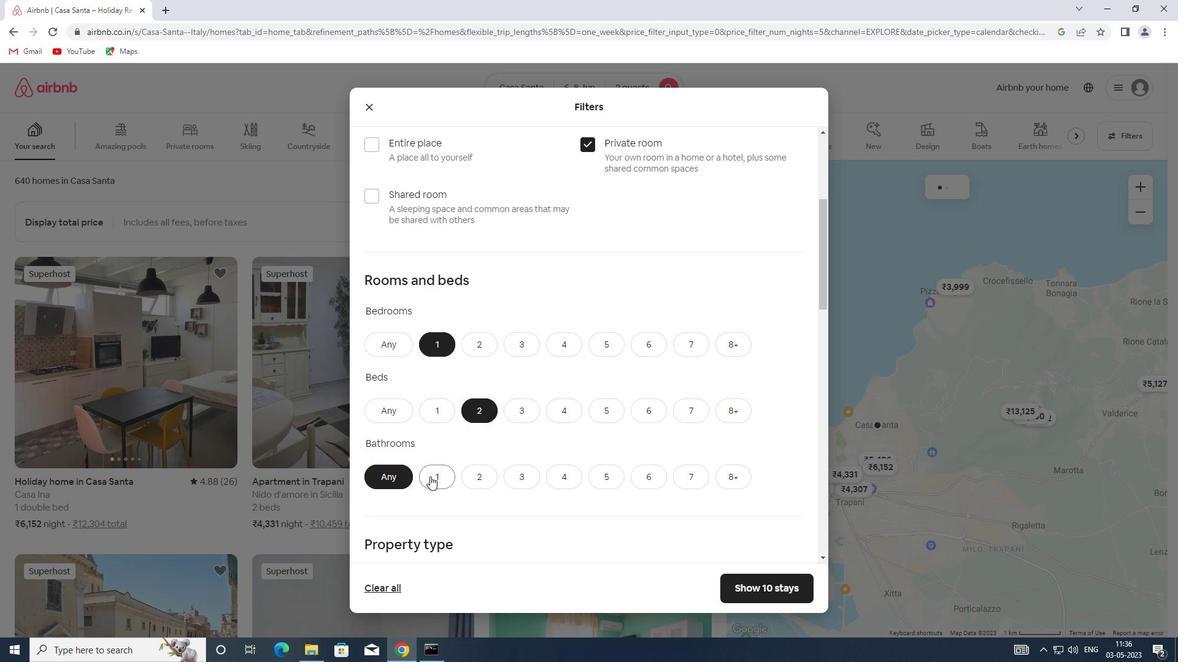 
Action: Mouse moved to (433, 469)
Screenshot: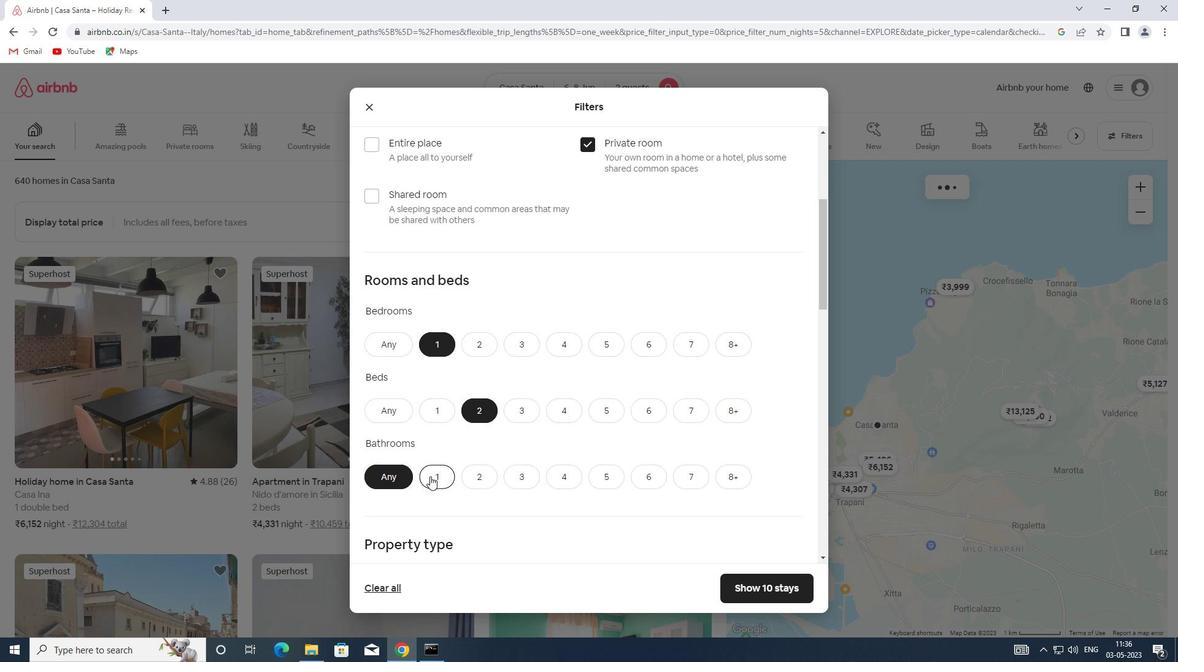 
Action: Mouse scrolled (433, 468) with delta (0, 0)
Screenshot: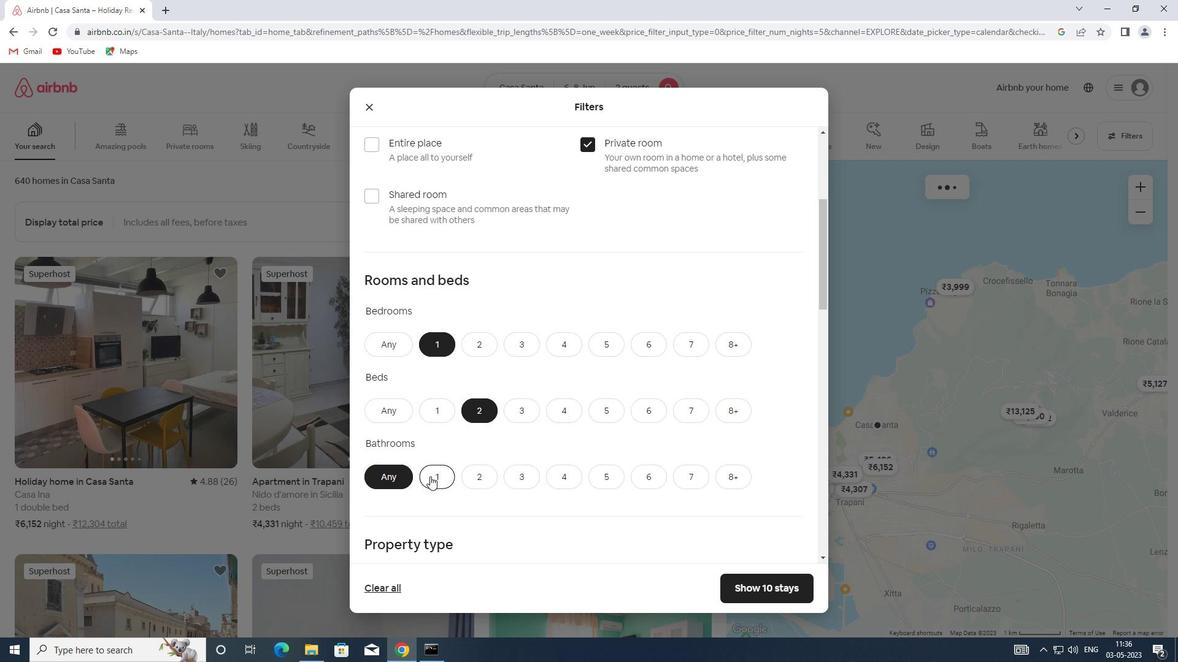 
Action: Mouse scrolled (433, 468) with delta (0, 0)
Screenshot: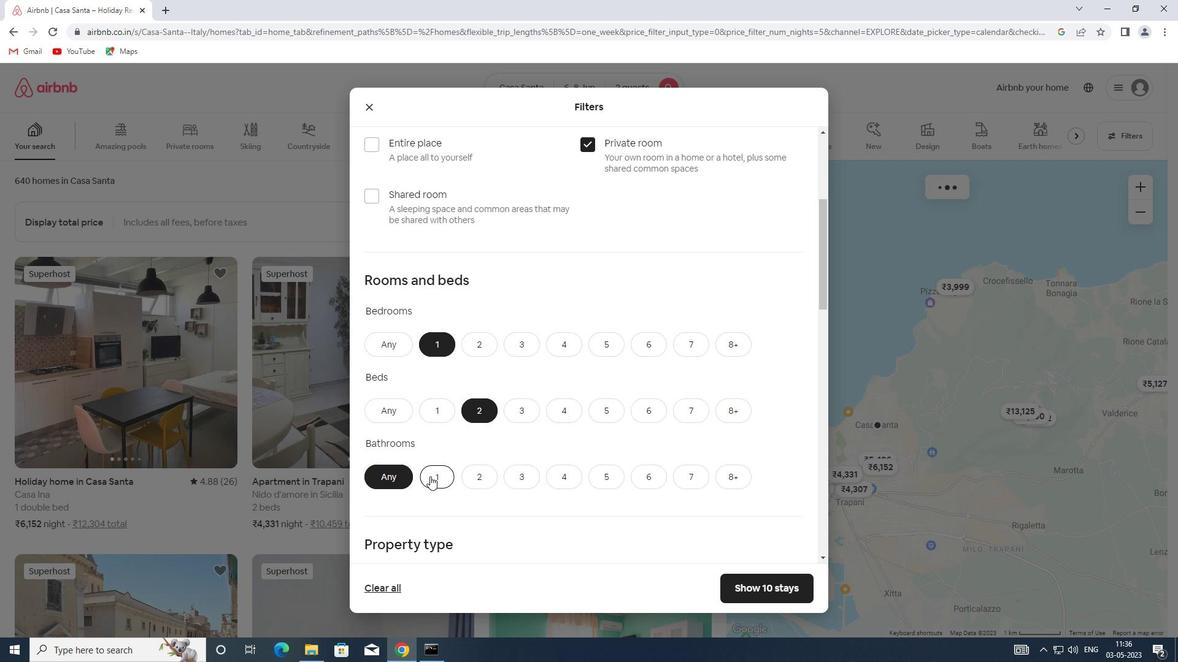 
Action: Mouse scrolled (433, 468) with delta (0, 0)
Screenshot: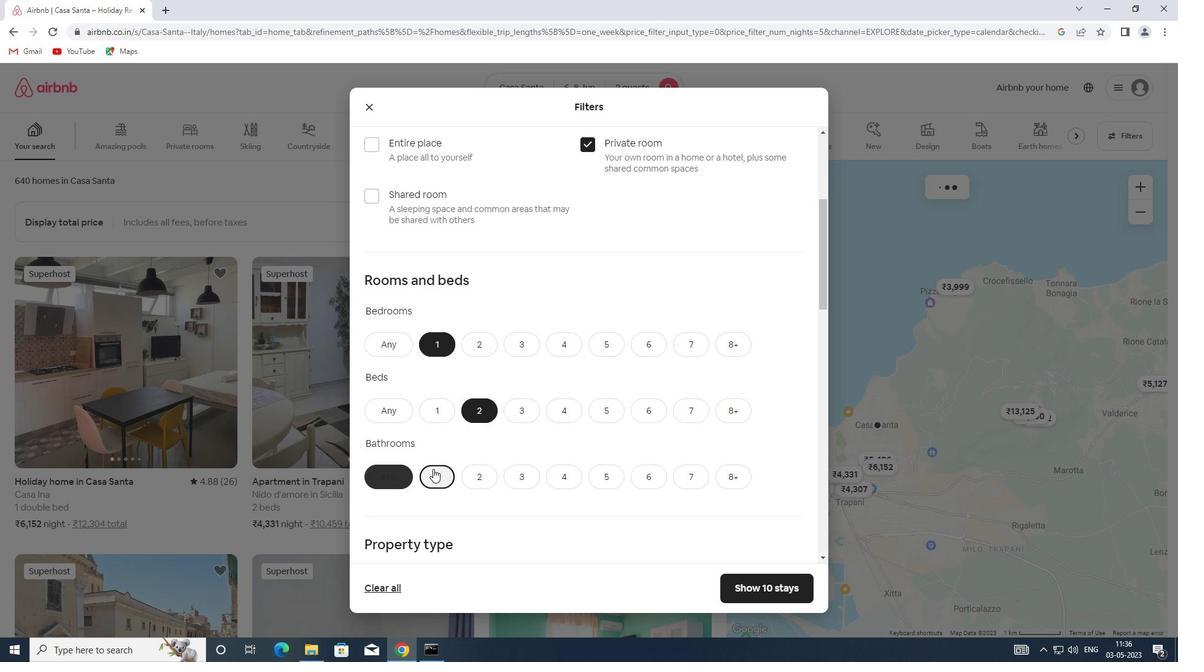 
Action: Mouse moved to (436, 458)
Screenshot: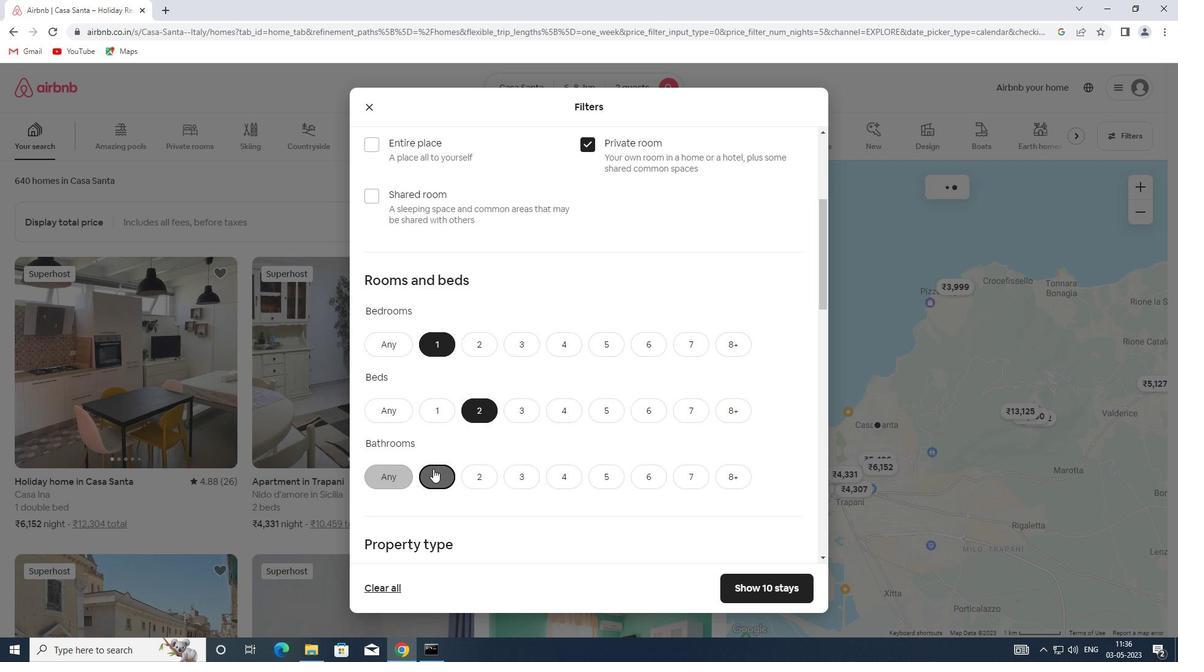 
Action: Mouse scrolled (436, 457) with delta (0, 0)
Screenshot: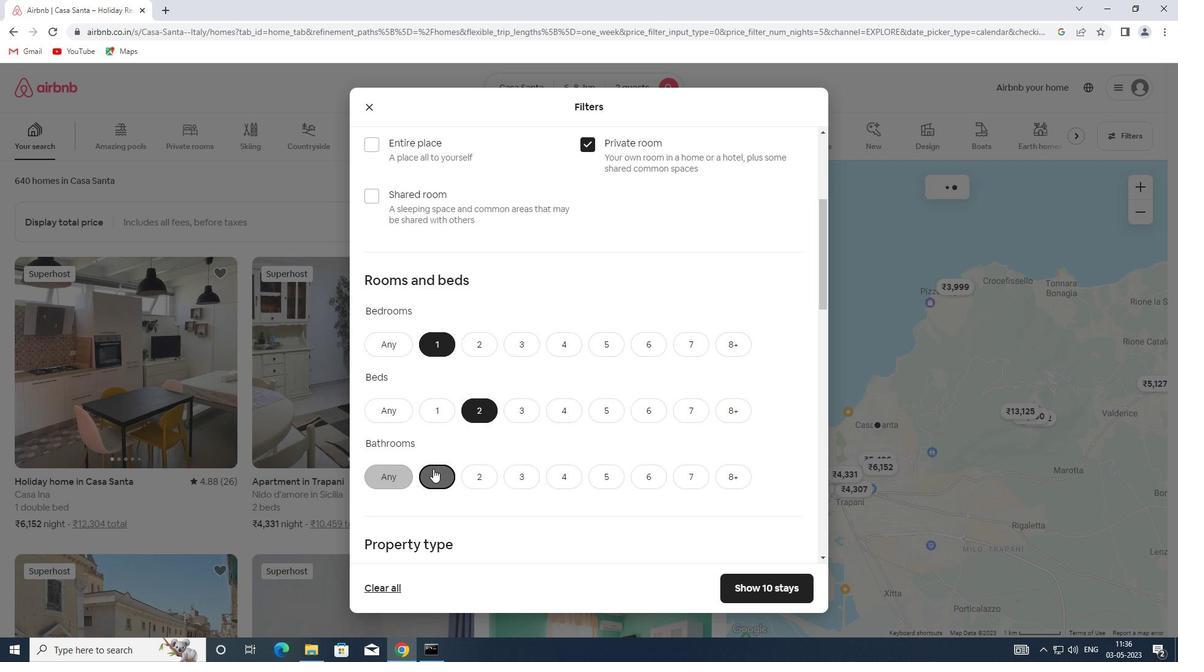 
Action: Mouse moved to (441, 445)
Screenshot: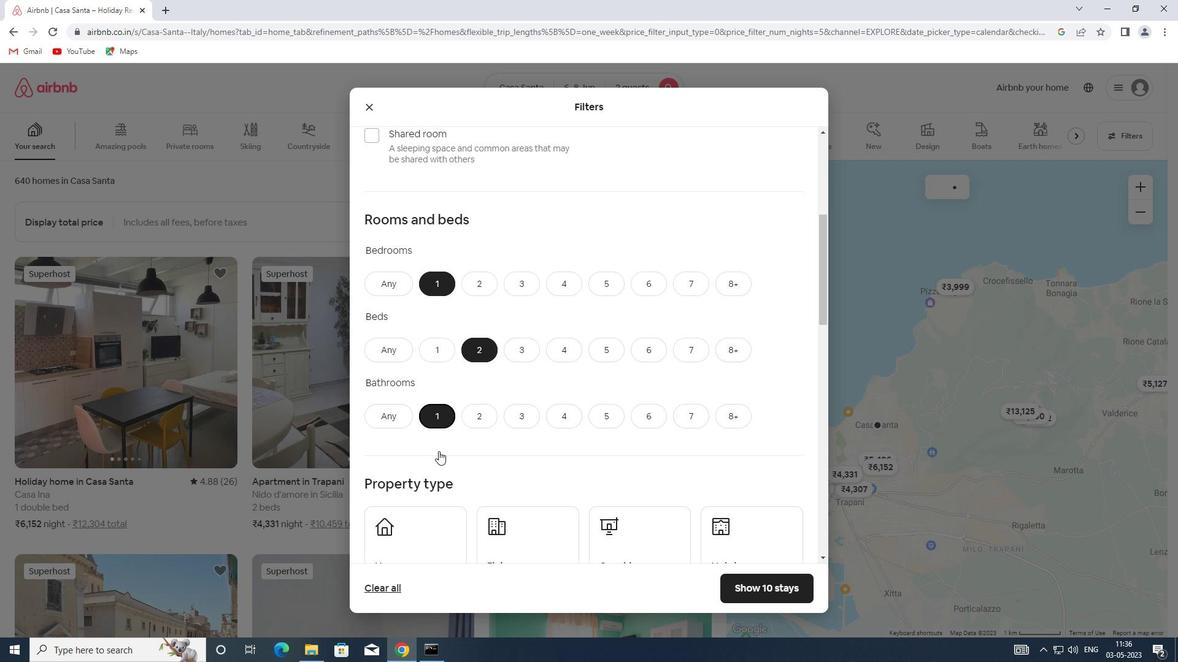 
Action: Mouse scrolled (441, 444) with delta (0, 0)
Screenshot: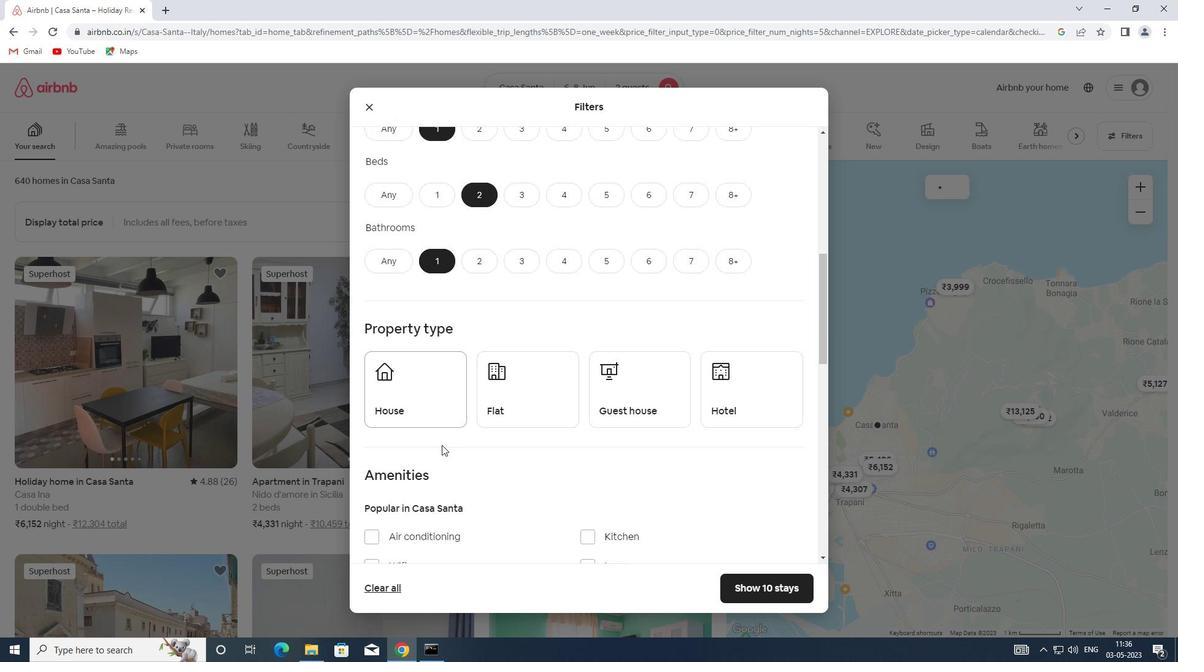 
Action: Mouse moved to (423, 301)
Screenshot: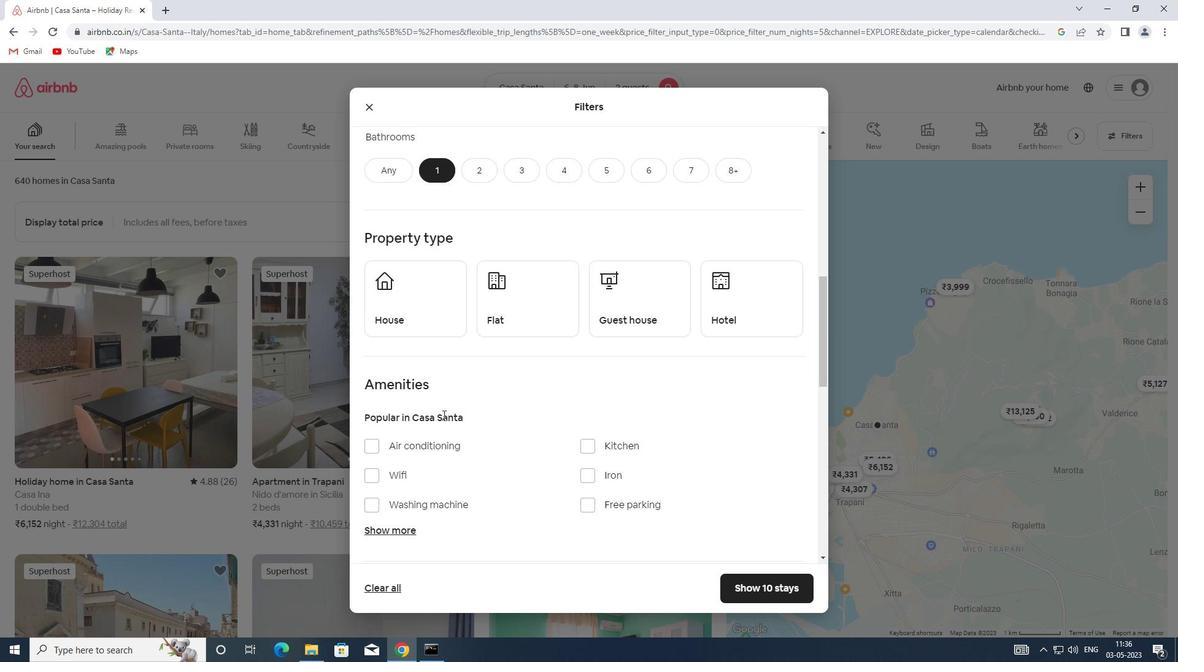 
Action: Mouse pressed left at (423, 301)
Screenshot: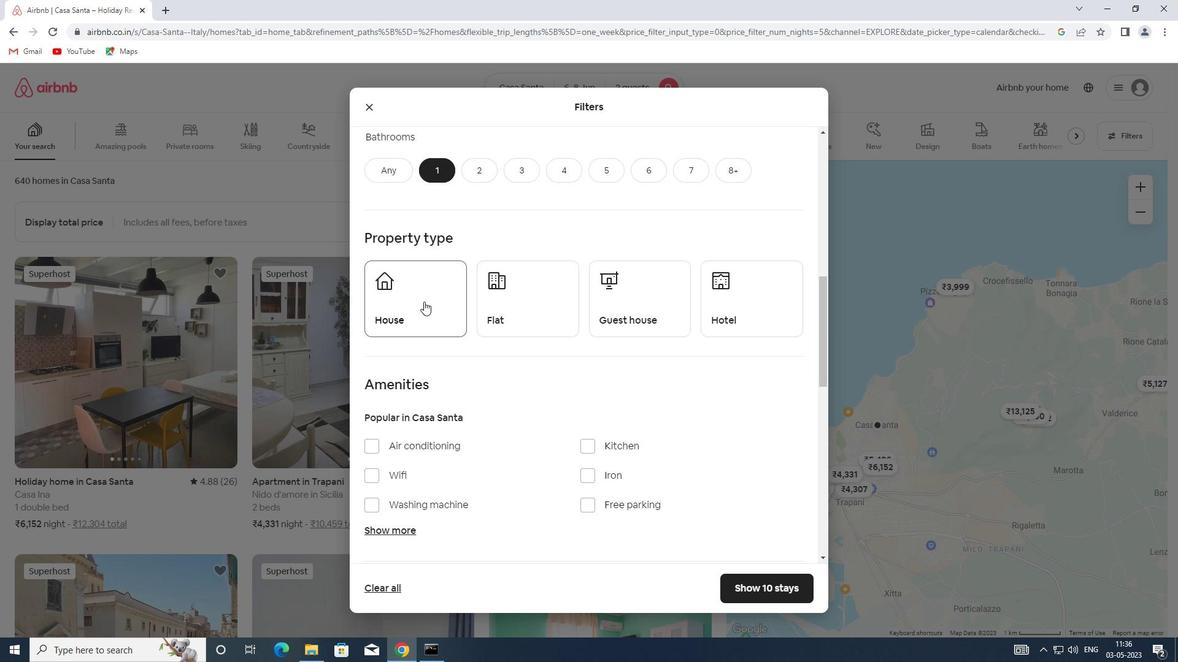 
Action: Mouse moved to (494, 309)
Screenshot: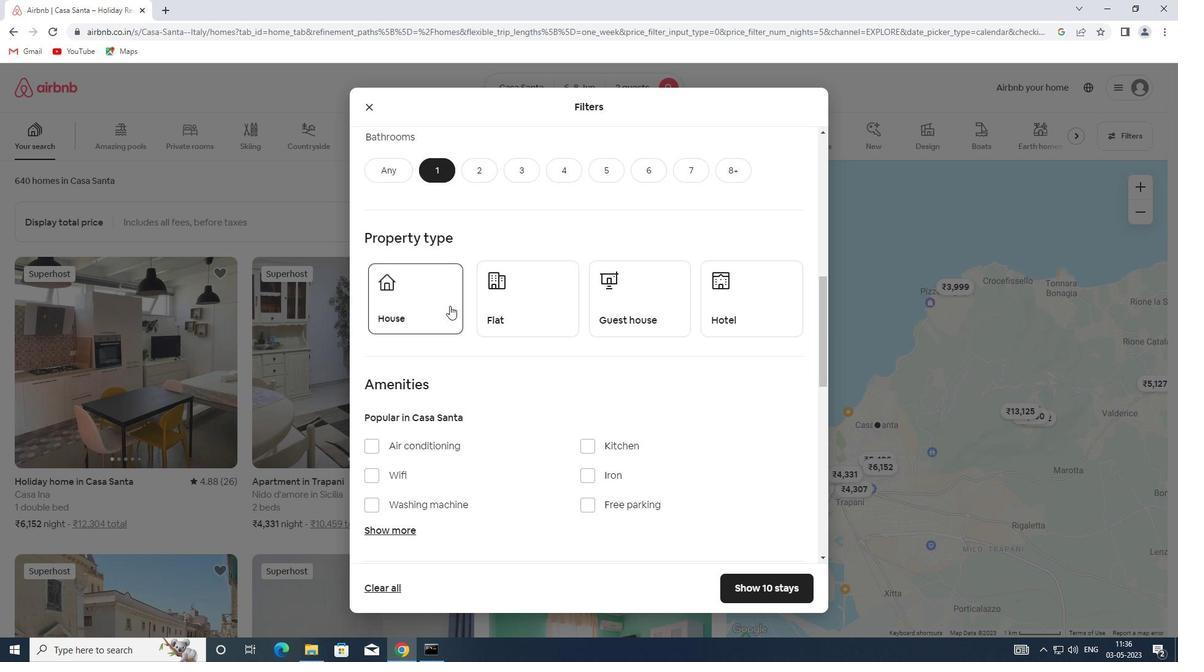 
Action: Mouse pressed left at (494, 309)
Screenshot: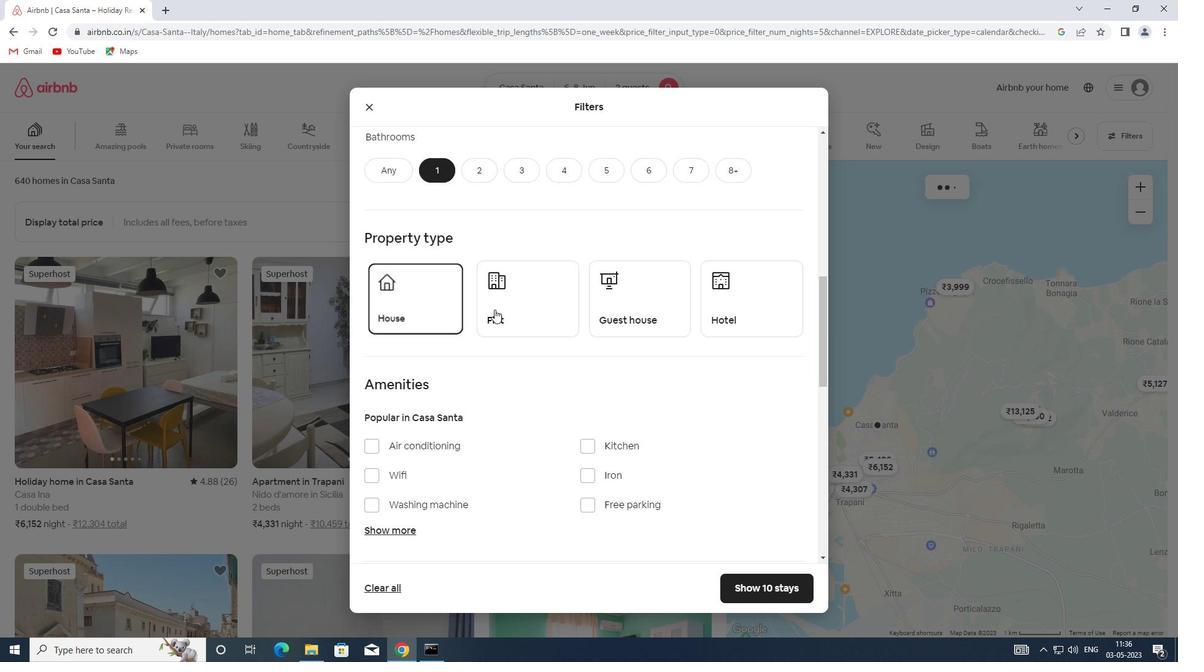 
Action: Mouse moved to (625, 314)
Screenshot: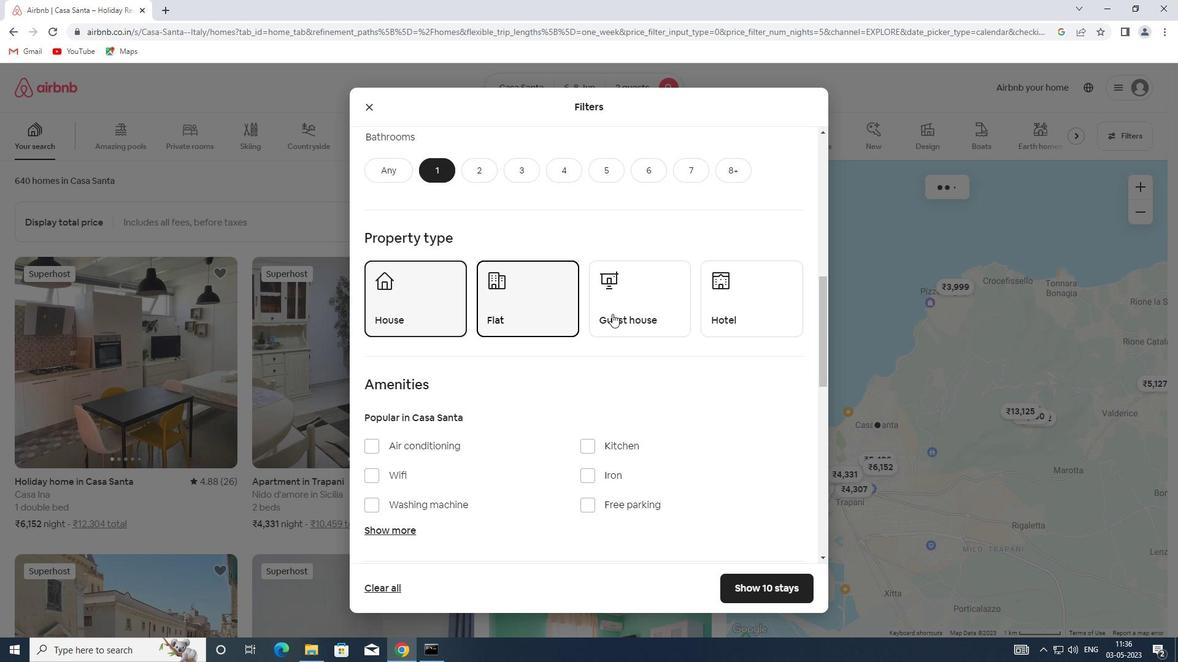 
Action: Mouse pressed left at (625, 314)
Screenshot: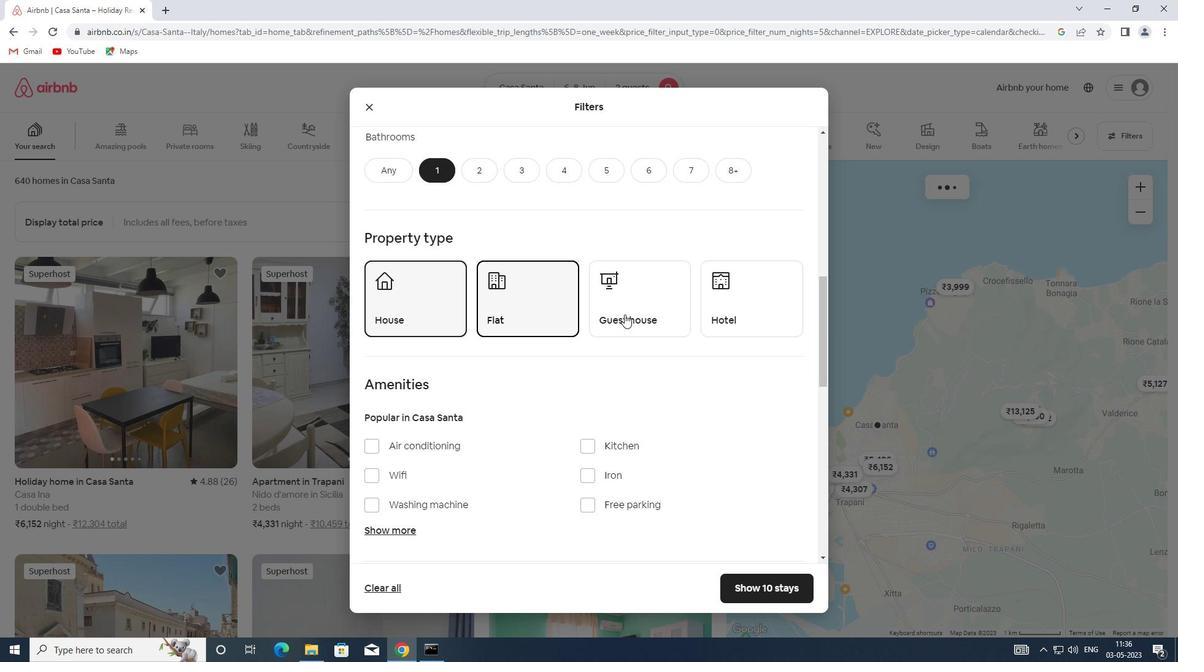 
Action: Mouse scrolled (625, 314) with delta (0, 0)
Screenshot: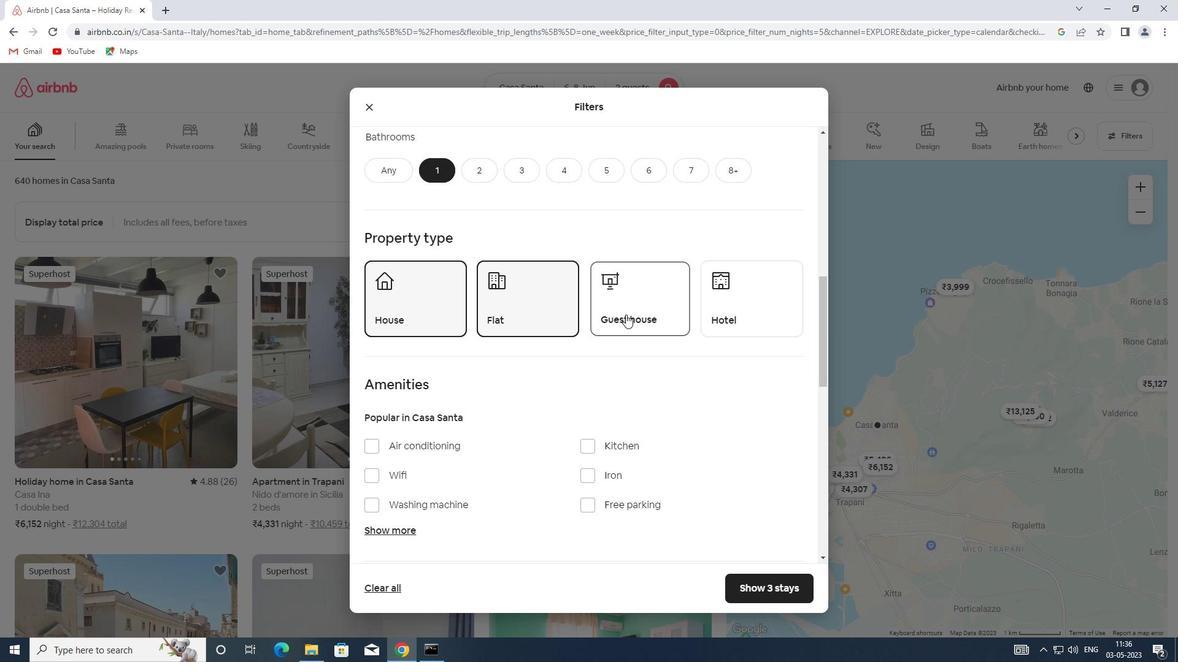 
Action: Mouse scrolled (625, 314) with delta (0, 0)
Screenshot: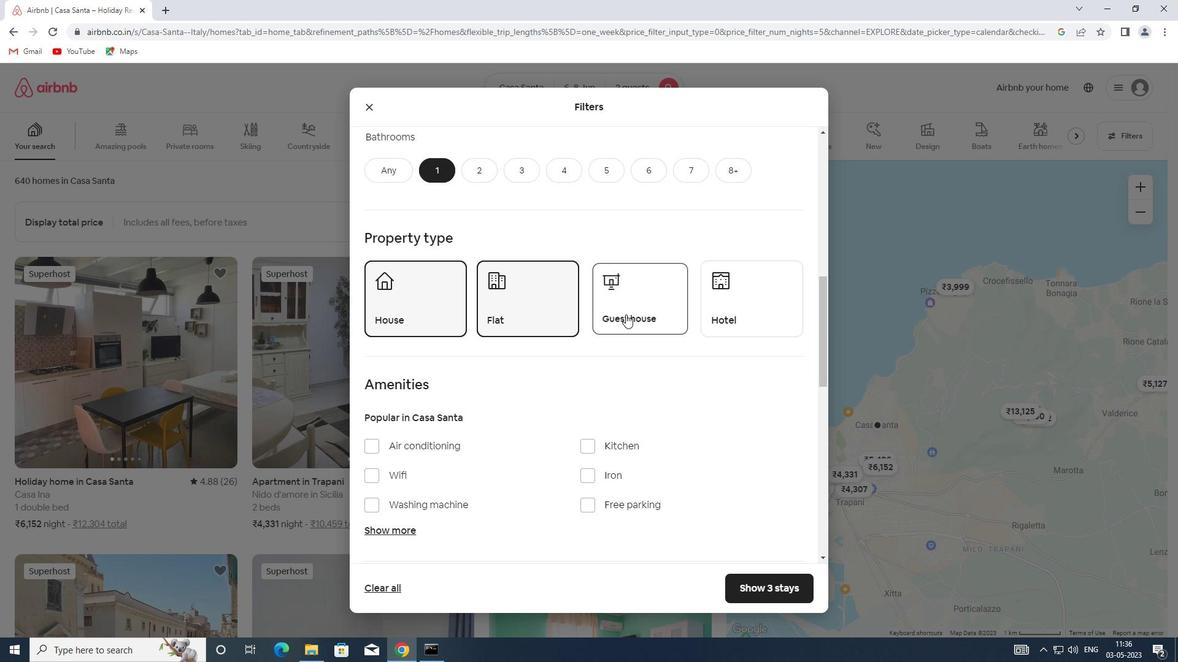 
Action: Mouse scrolled (625, 314) with delta (0, 0)
Screenshot: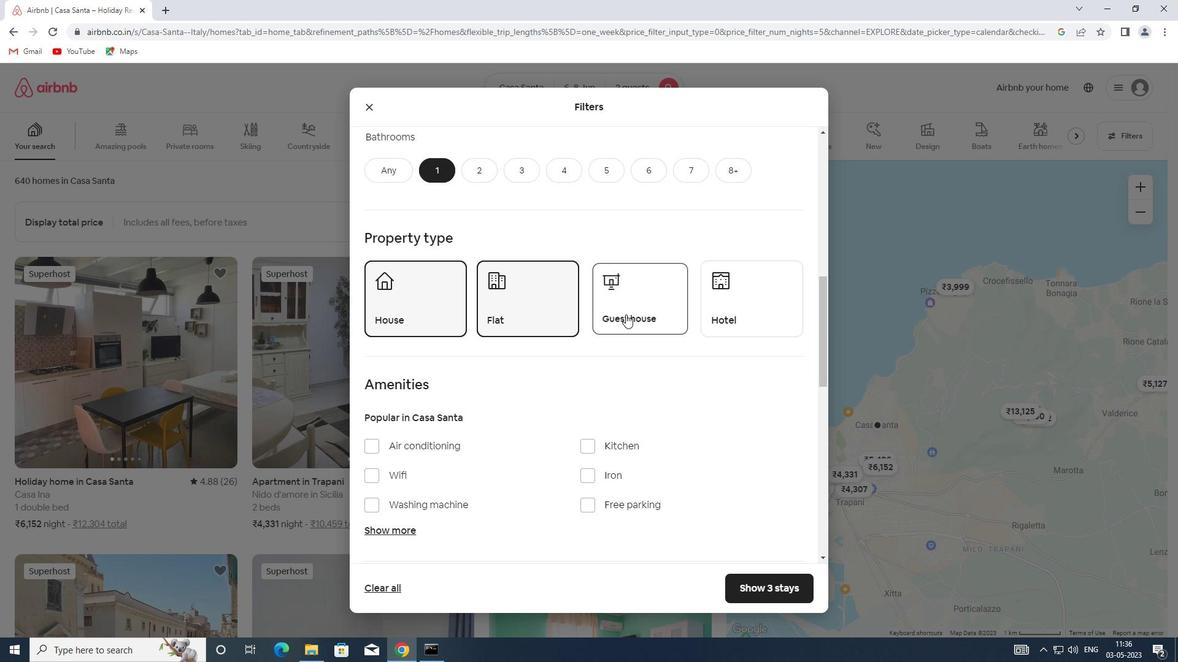 
Action: Mouse scrolled (625, 314) with delta (0, 0)
Screenshot: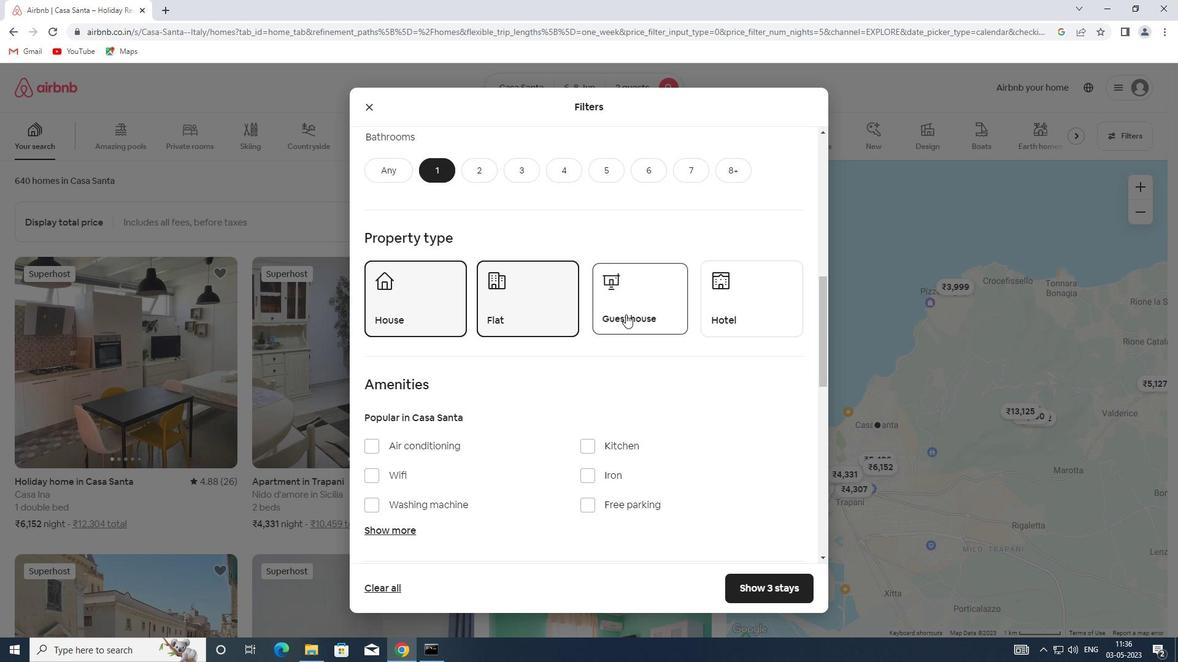 
Action: Mouse moved to (396, 226)
Screenshot: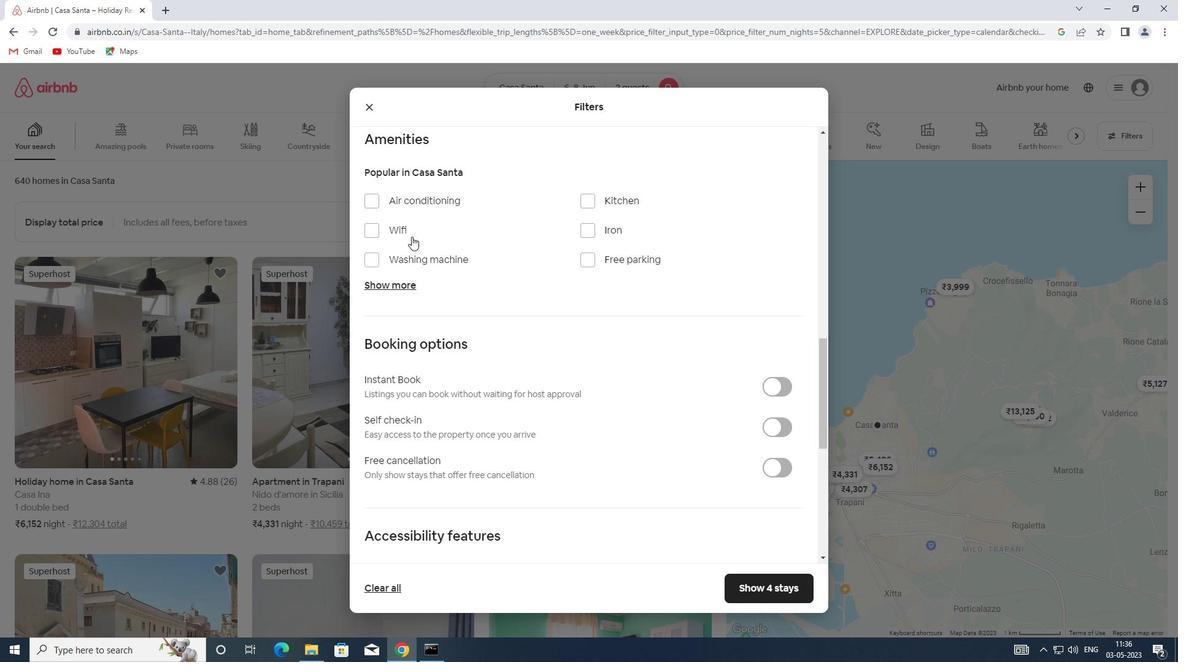 
Action: Mouse pressed left at (396, 226)
Screenshot: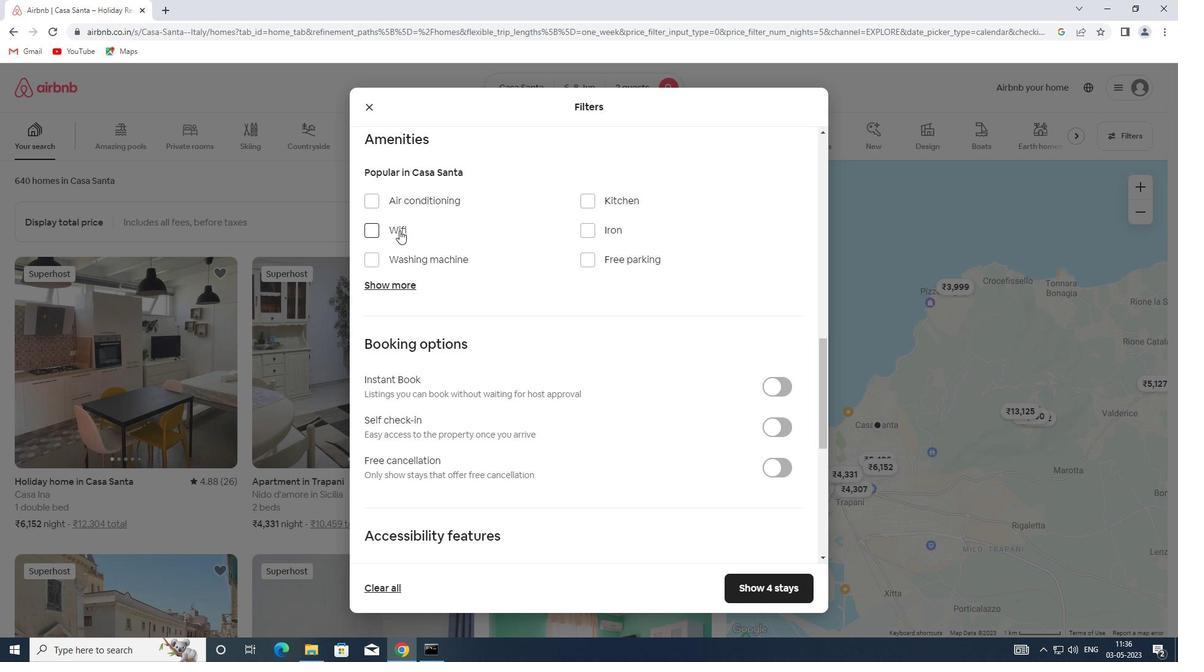 
Action: Mouse moved to (412, 263)
Screenshot: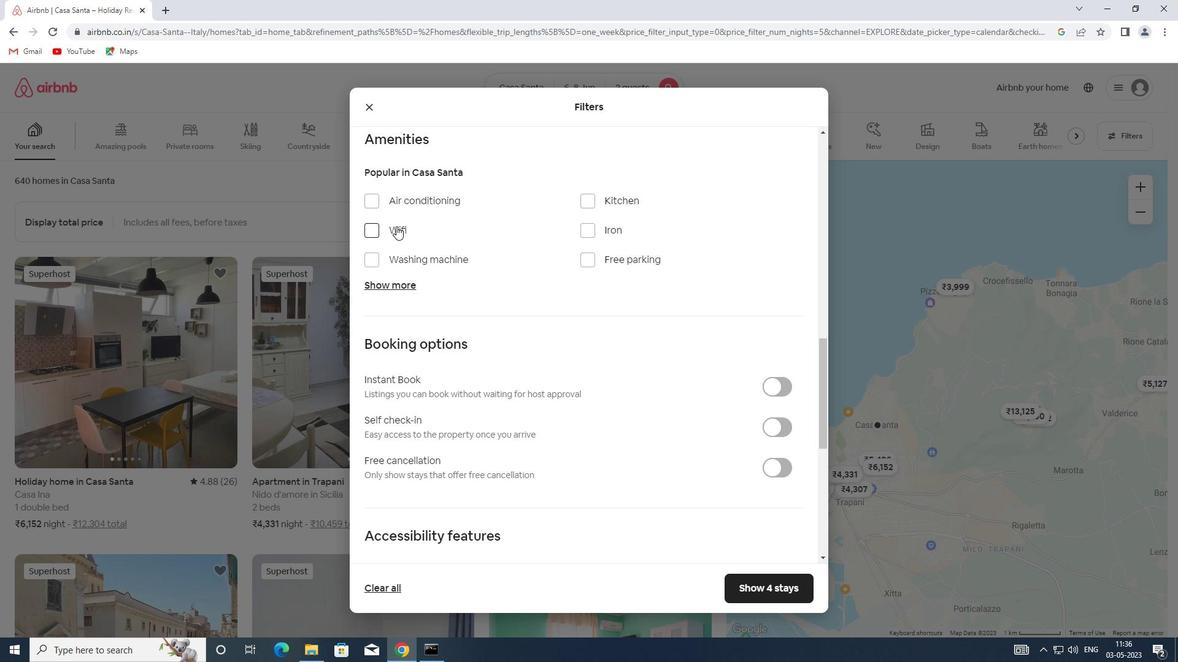 
Action: Mouse pressed left at (412, 263)
Screenshot: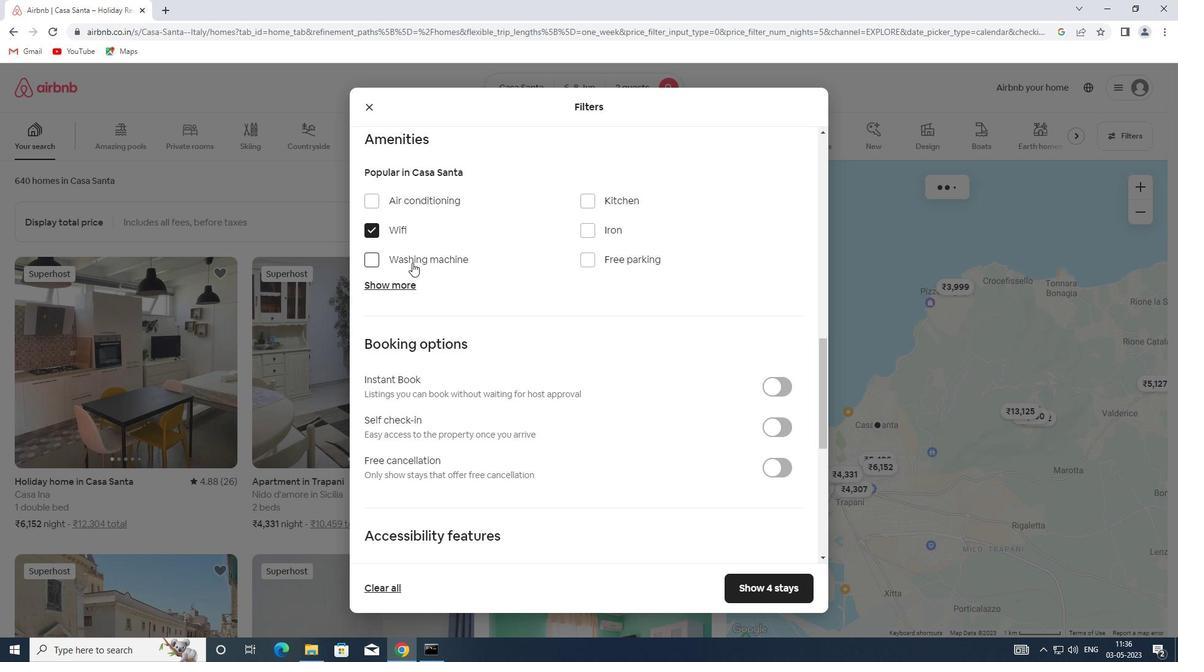 
Action: Mouse moved to (679, 419)
Screenshot: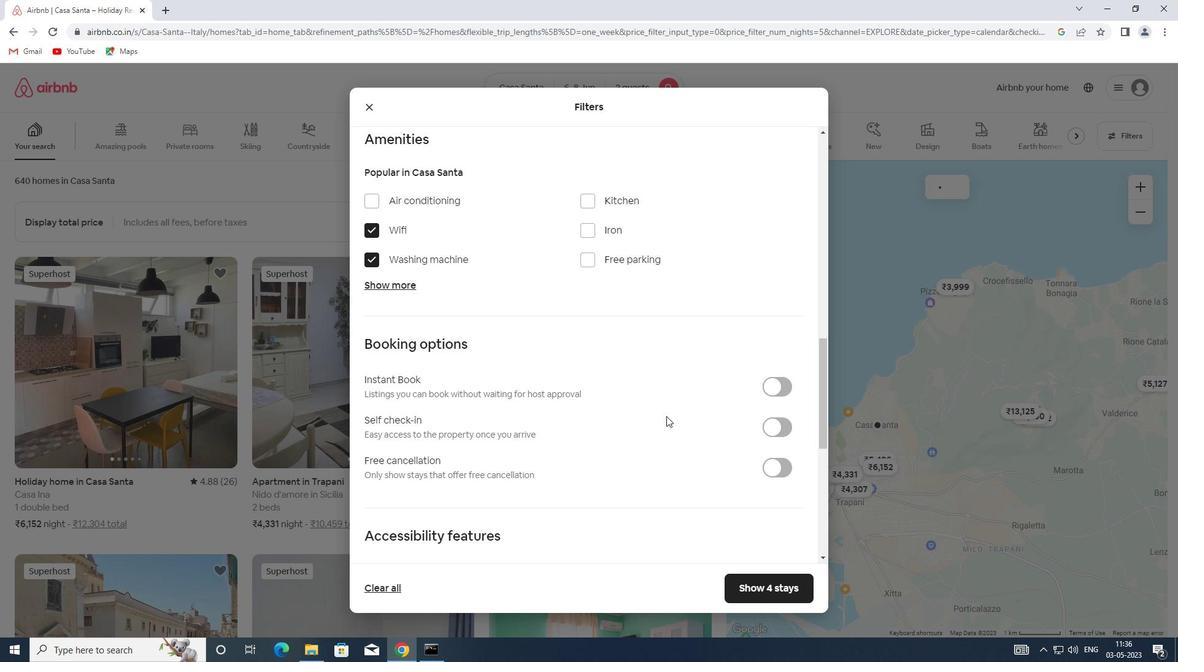 
Action: Mouse scrolled (679, 418) with delta (0, 0)
Screenshot: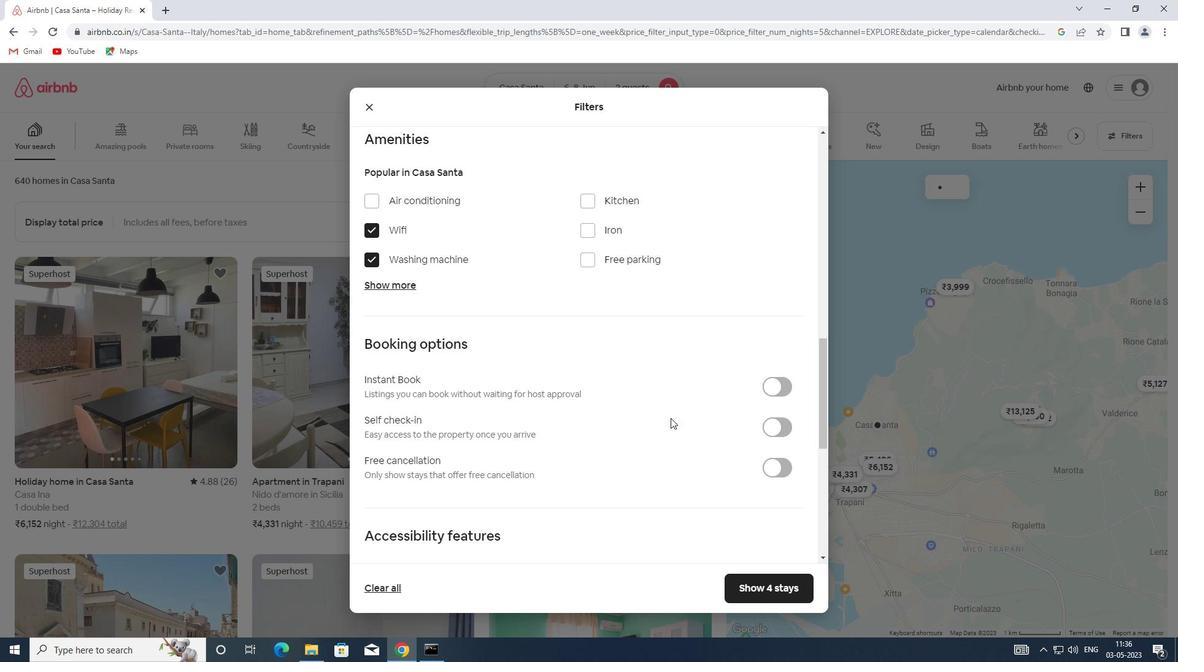 
Action: Mouse scrolled (679, 418) with delta (0, 0)
Screenshot: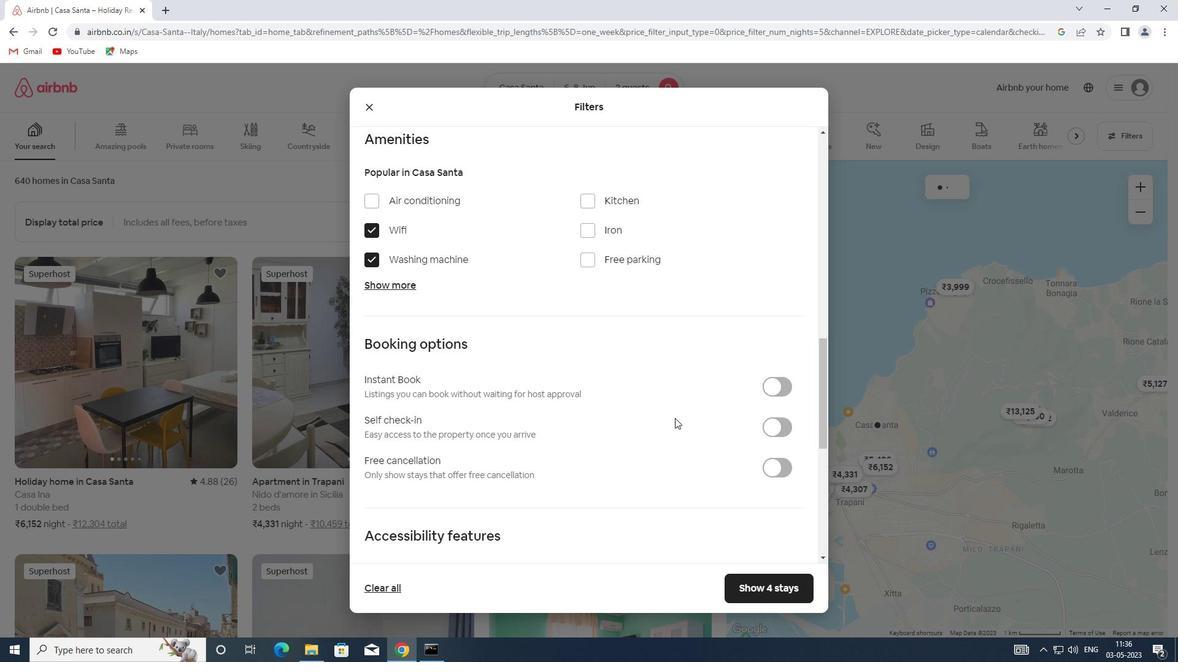 
Action: Mouse moved to (777, 308)
Screenshot: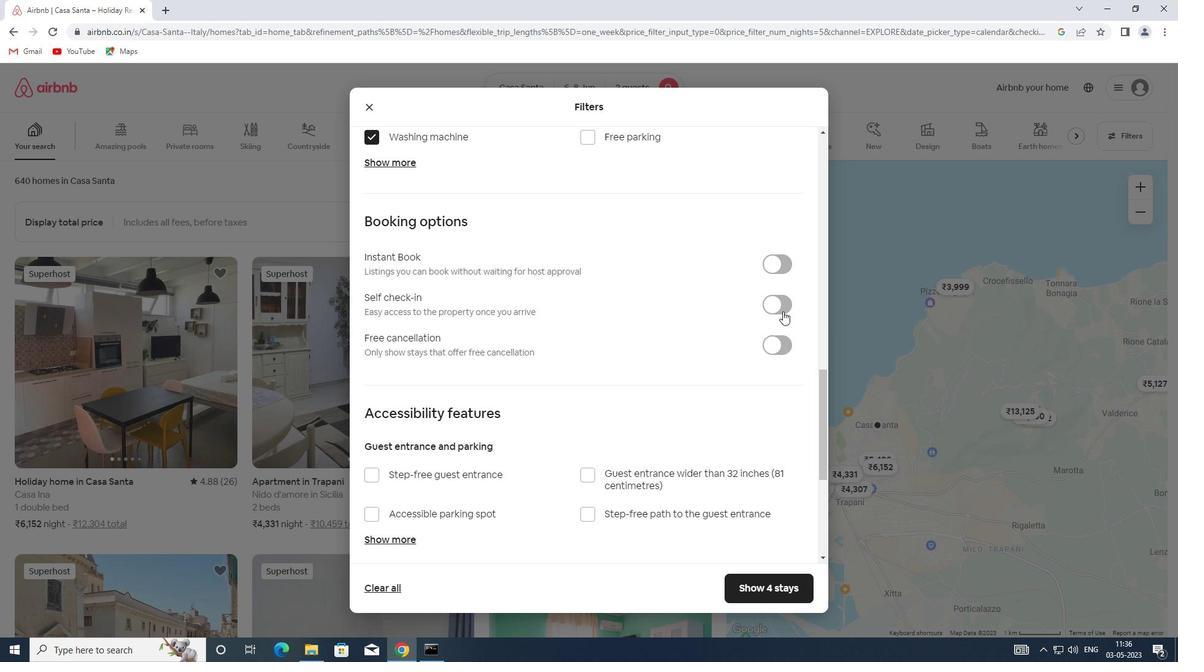 
Action: Mouse pressed left at (777, 308)
Screenshot: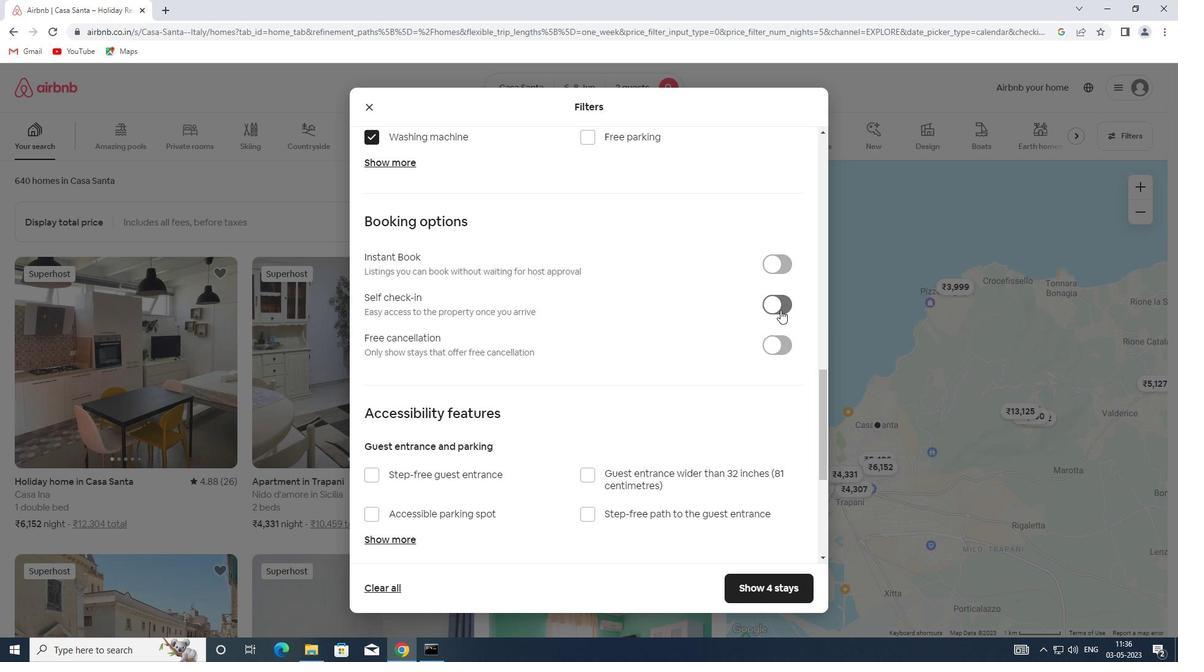 
Action: Mouse moved to (472, 402)
Screenshot: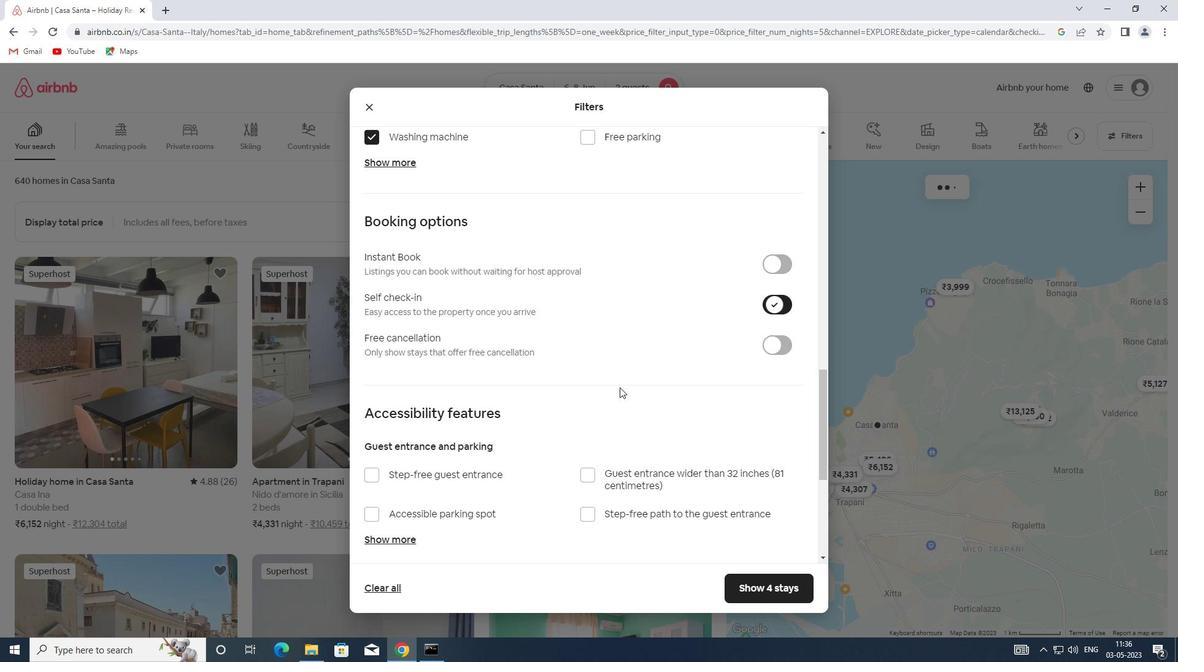 
Action: Mouse scrolled (472, 401) with delta (0, 0)
Screenshot: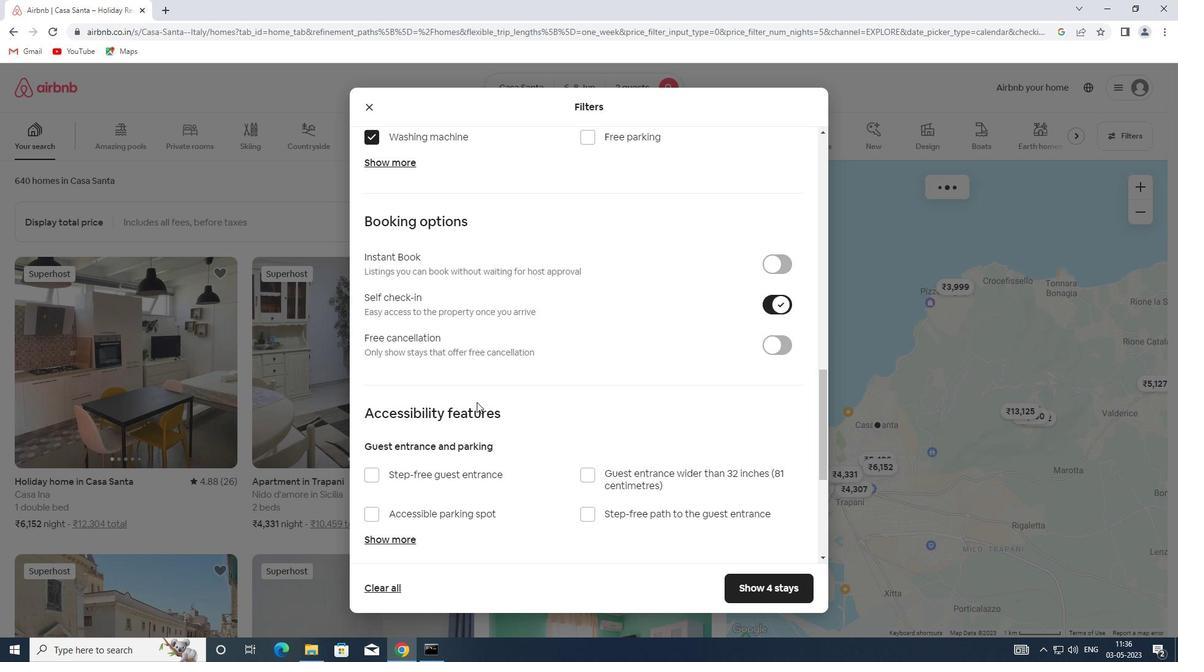 
Action: Mouse scrolled (472, 401) with delta (0, 0)
Screenshot: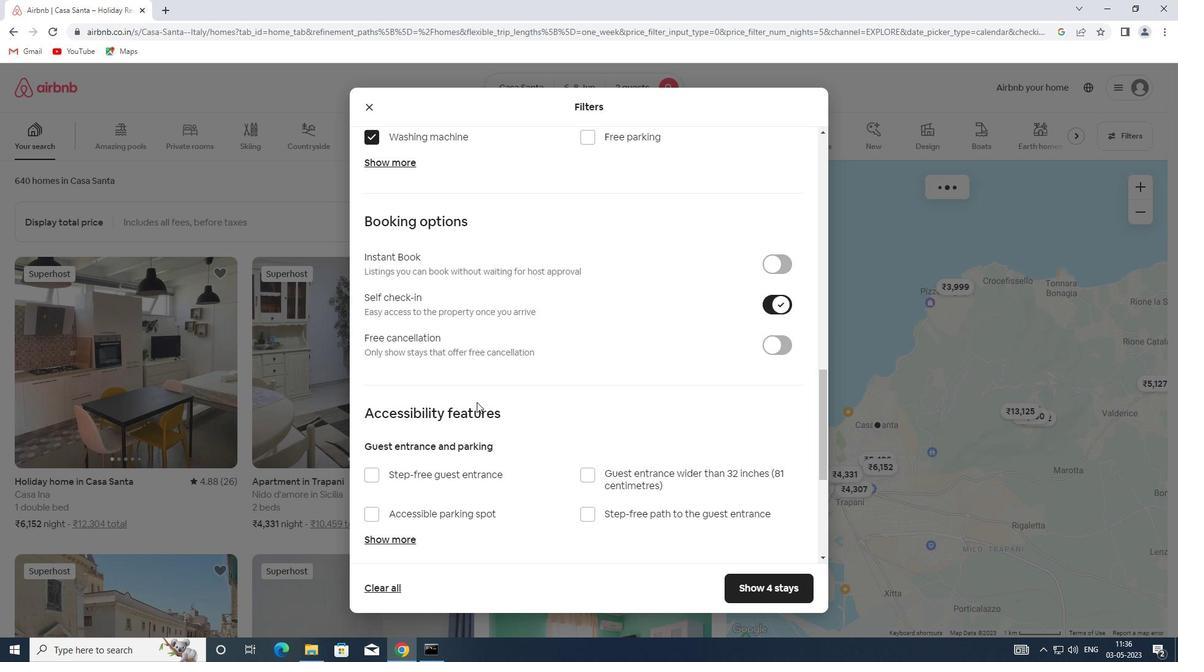 
Action: Mouse scrolled (472, 401) with delta (0, 0)
Screenshot: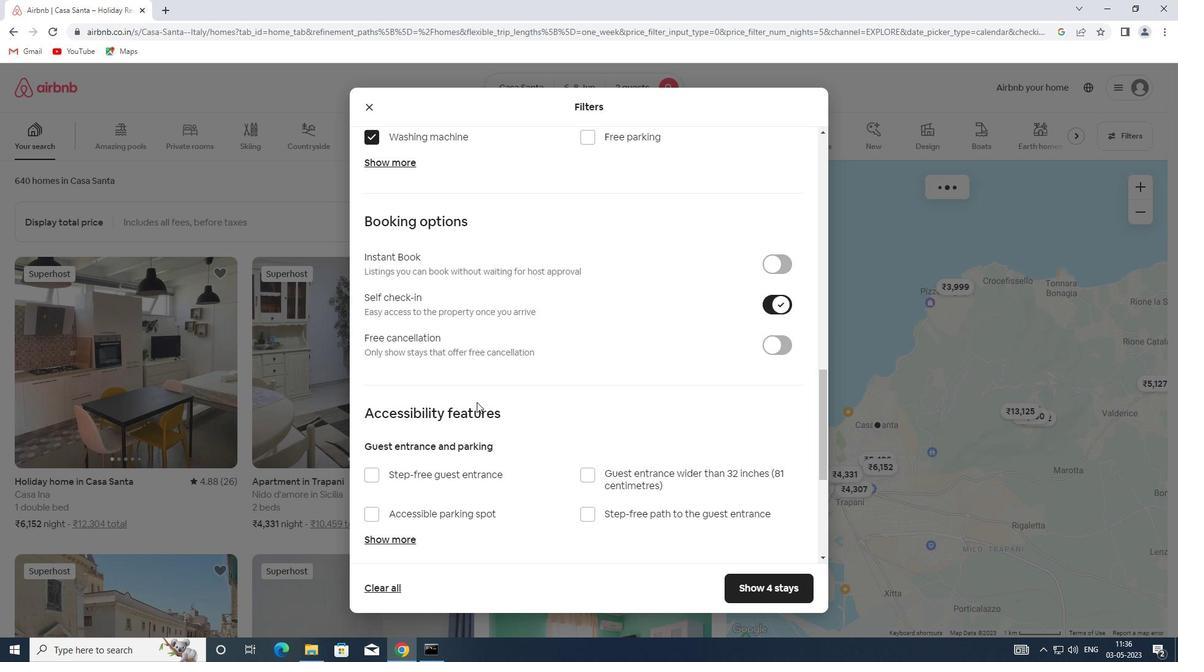 
Action: Mouse scrolled (472, 401) with delta (0, 0)
Screenshot: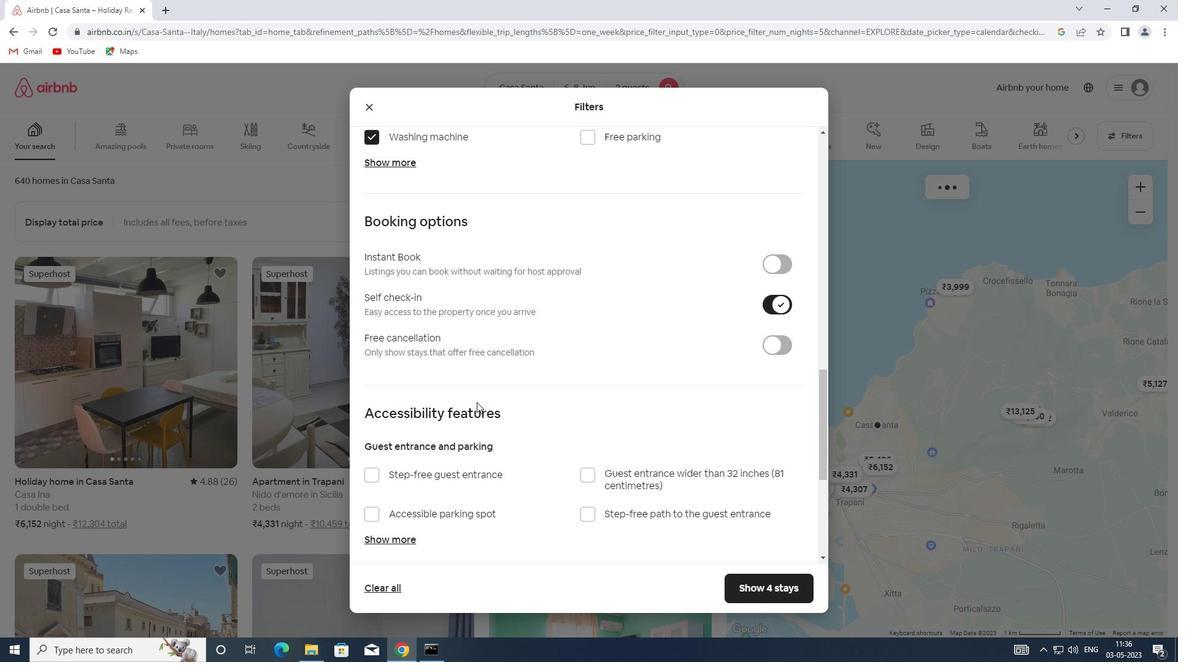 
Action: Mouse scrolled (472, 401) with delta (0, 0)
Screenshot: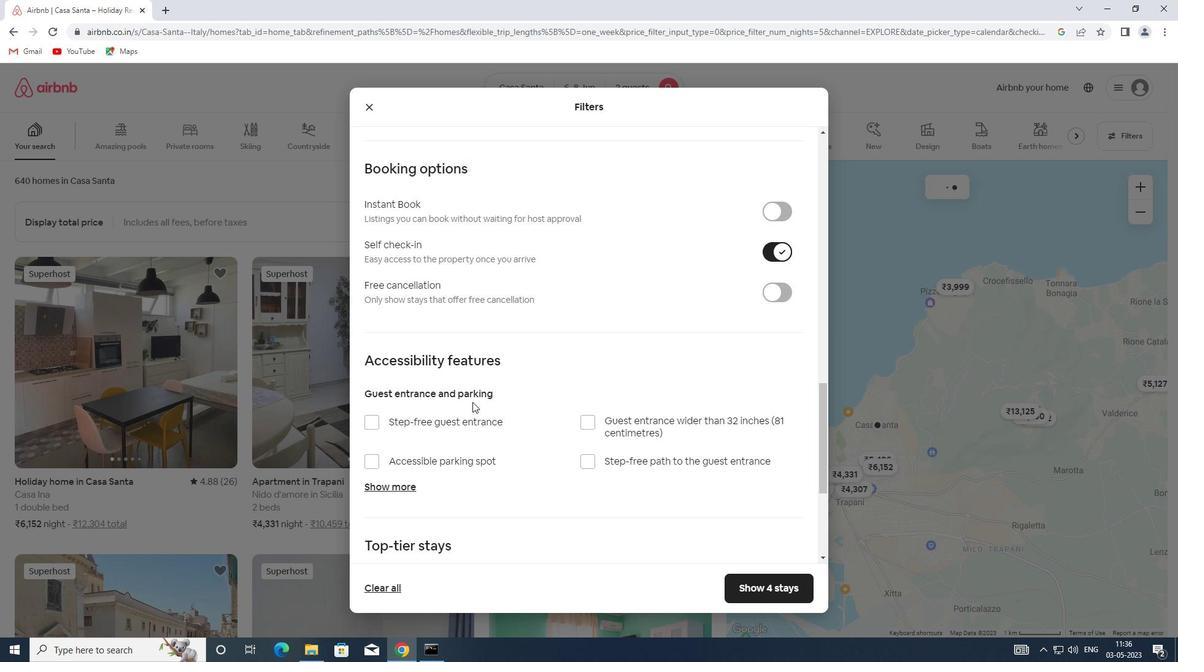 
Action: Mouse scrolled (472, 401) with delta (0, 0)
Screenshot: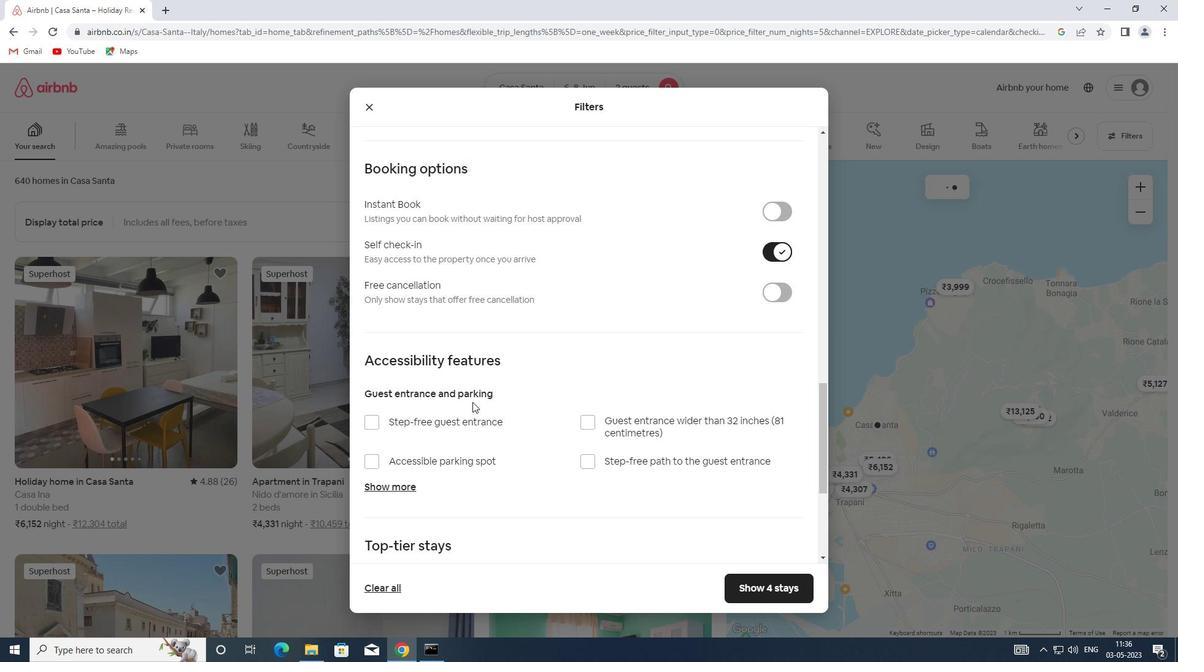 
Action: Mouse scrolled (472, 401) with delta (0, 0)
Screenshot: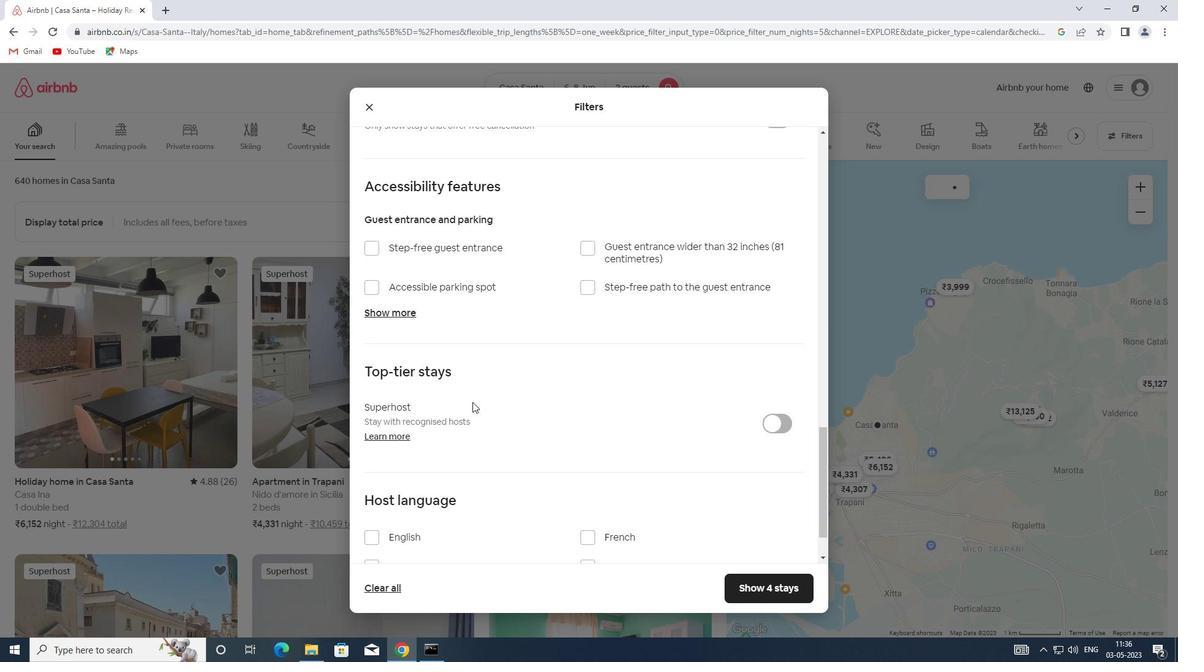 
Action: Mouse moved to (404, 471)
Screenshot: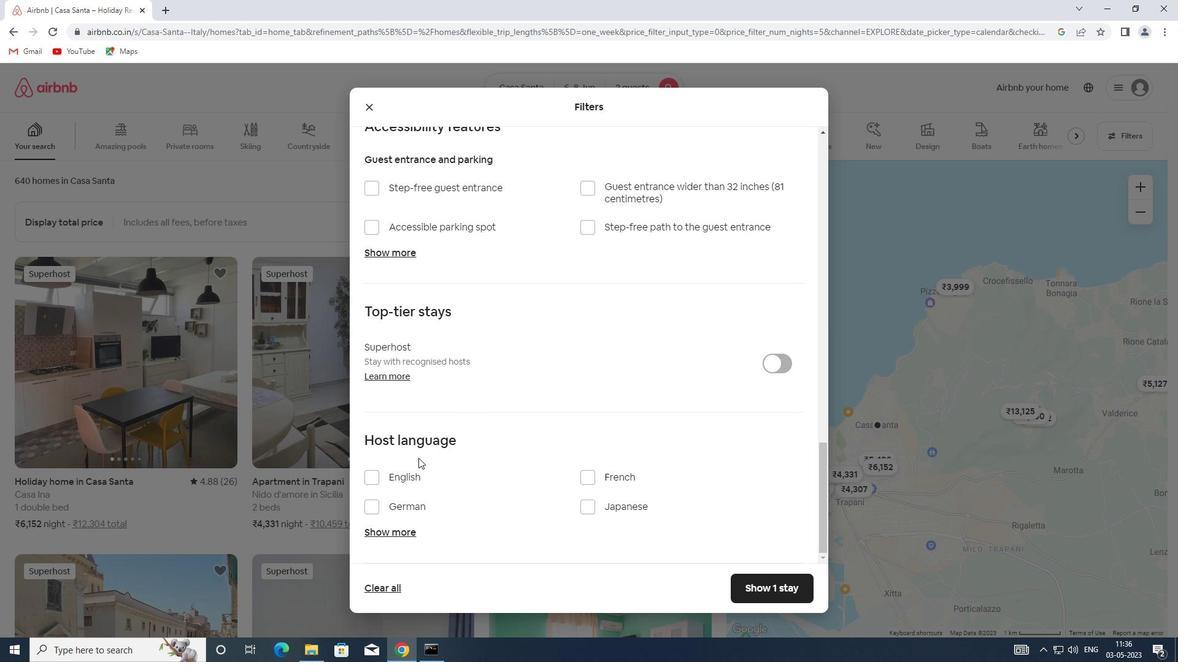 
Action: Mouse pressed left at (404, 471)
Screenshot: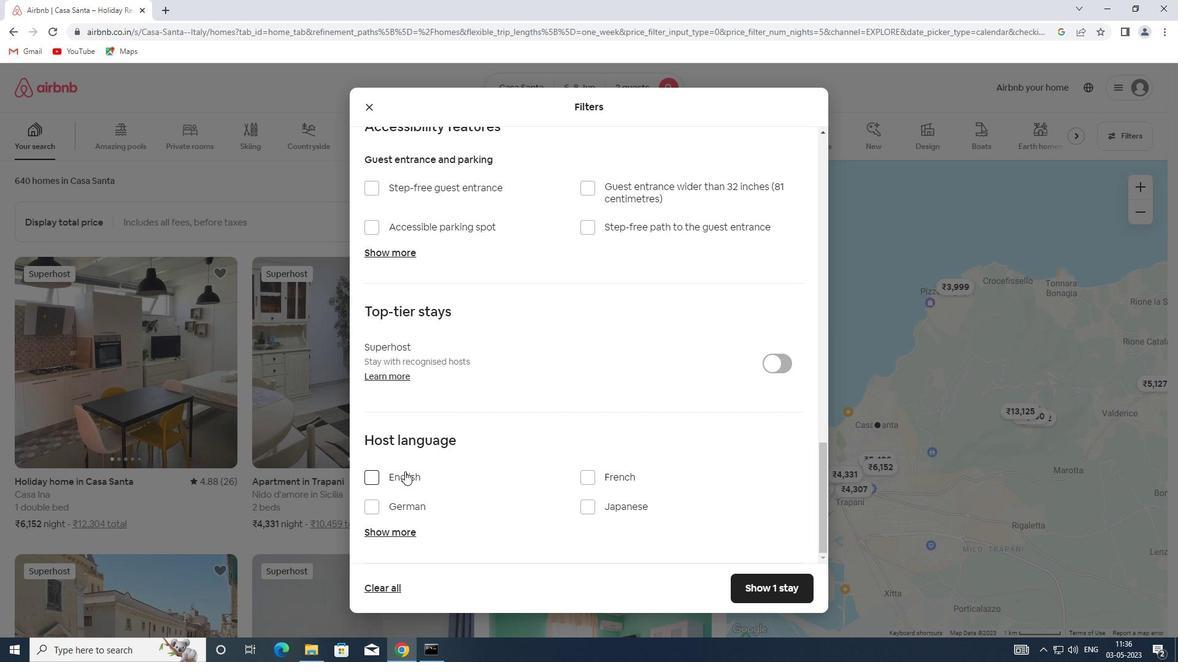 
Action: Mouse moved to (752, 584)
Screenshot: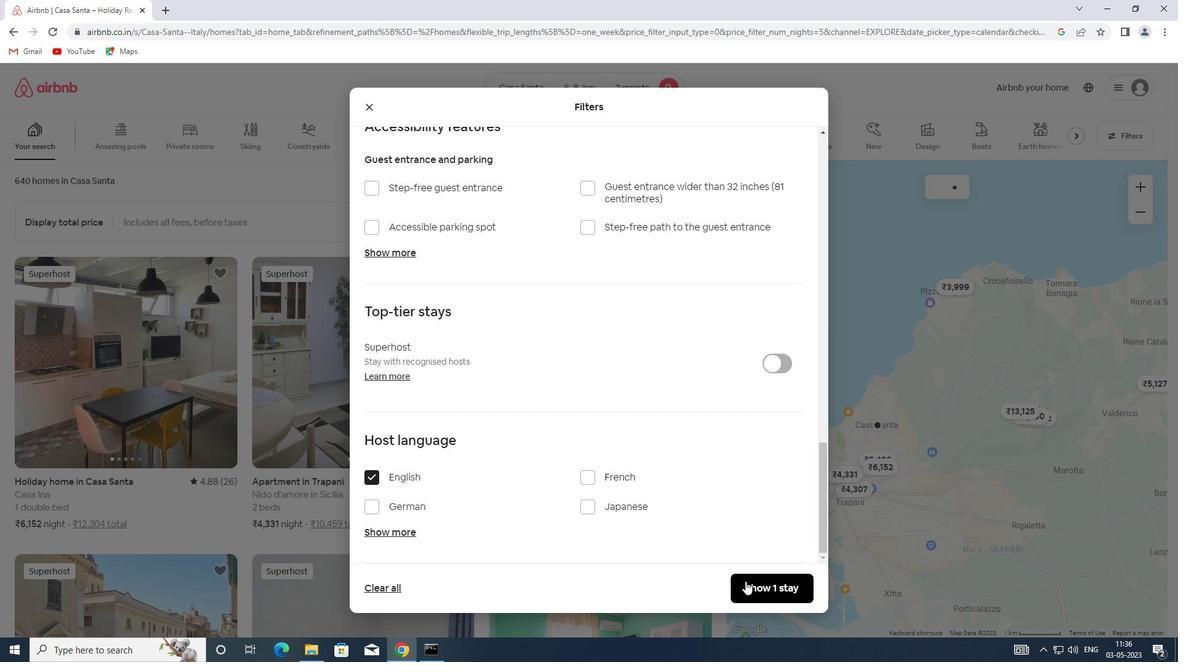 
Action: Mouse pressed left at (752, 584)
Screenshot: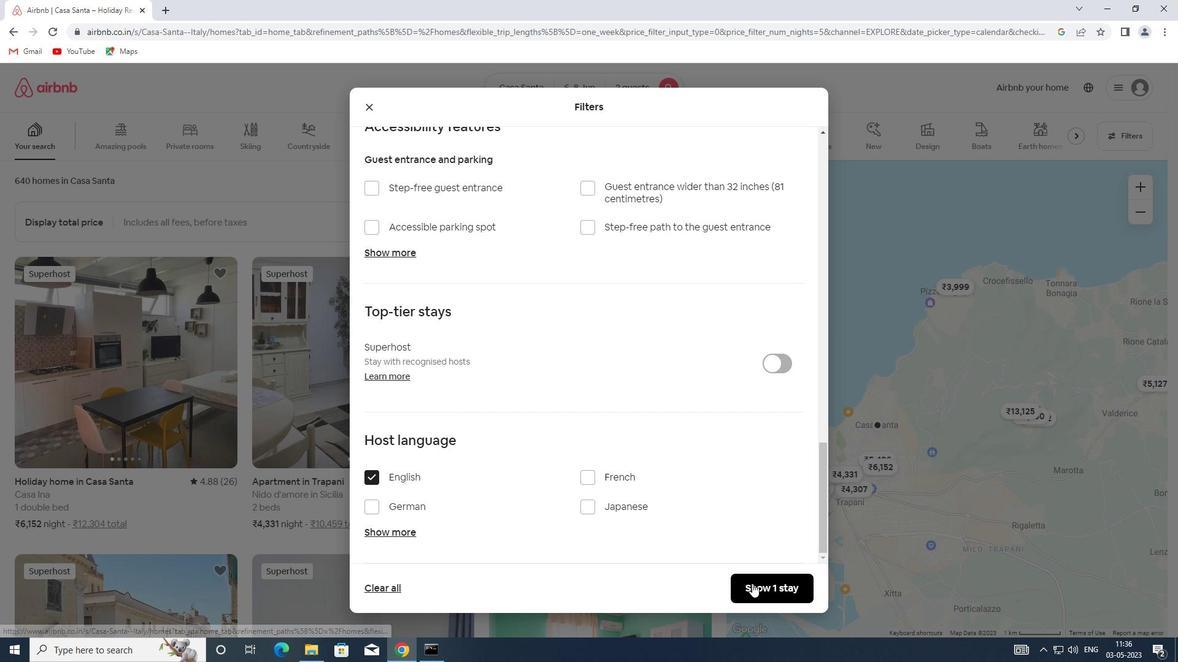 
